 Task: Assign team members to prepare and deliver short presentations on their analysis contributions.
Action: Mouse moved to (557, 266)
Screenshot: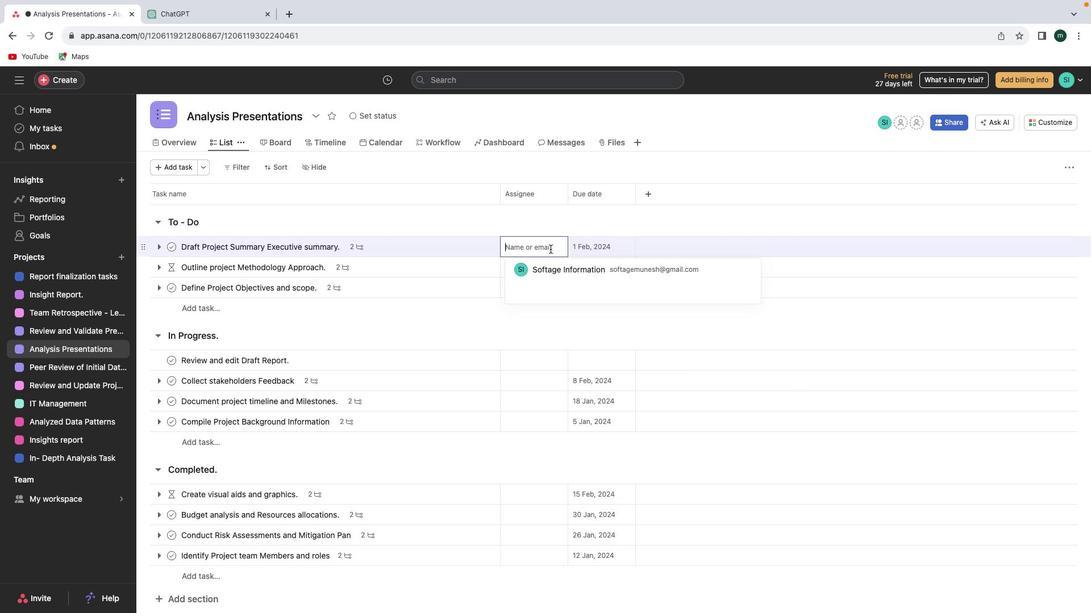 
Action: Mouse pressed left at (557, 266)
Screenshot: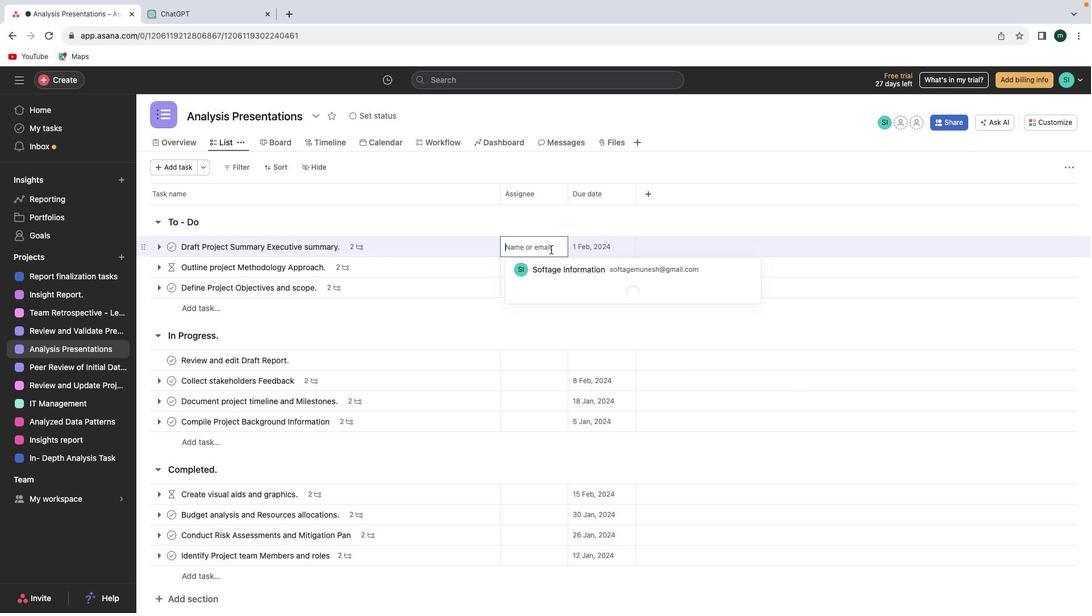 
Action: Mouse moved to (557, 268)
Screenshot: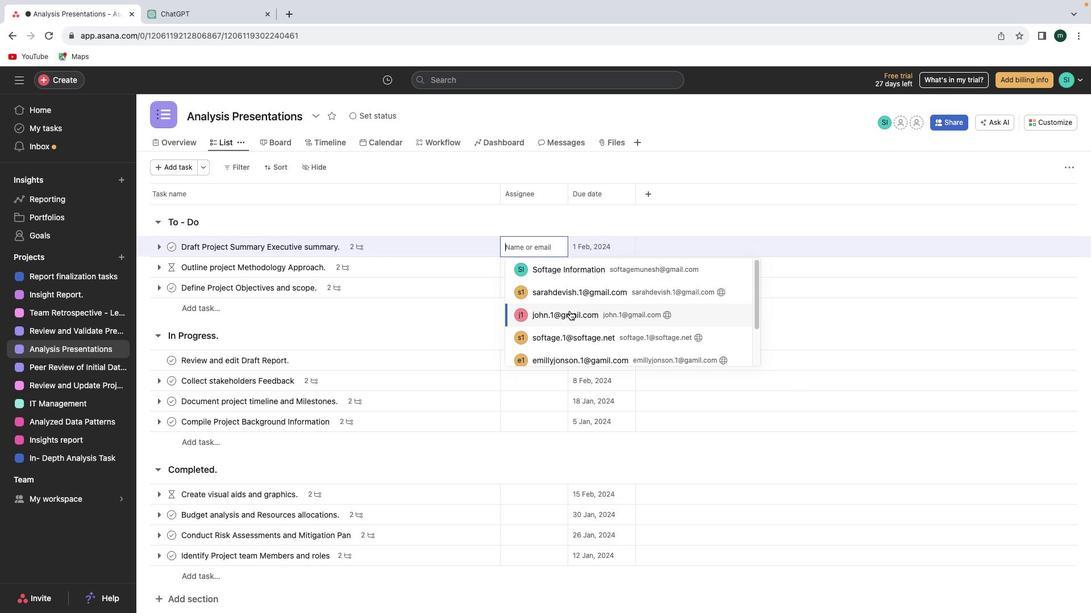 
Action: Mouse pressed left at (557, 268)
Screenshot: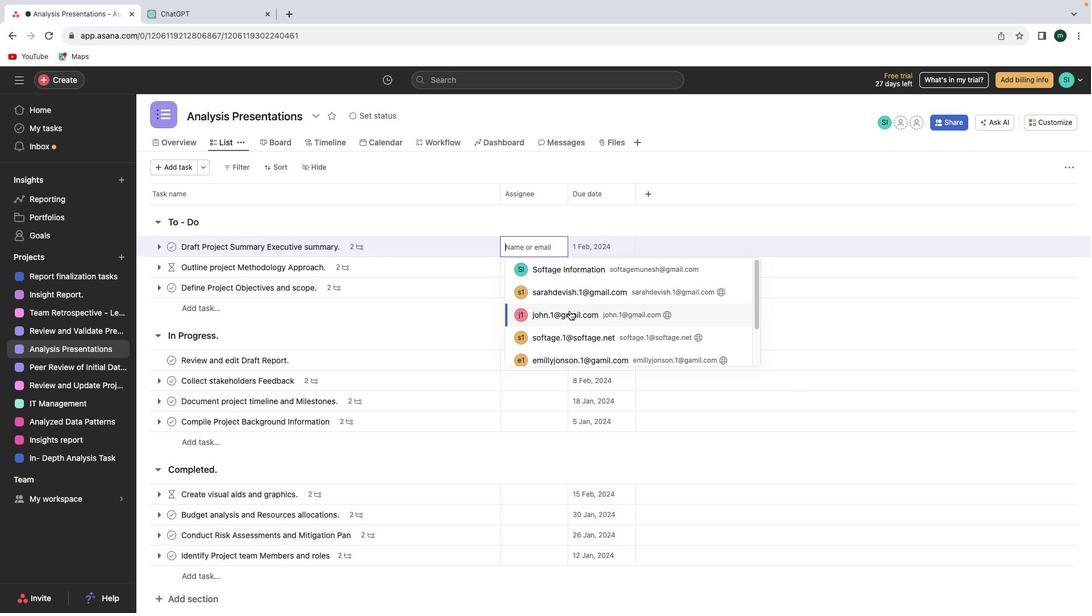 
Action: Mouse moved to (555, 319)
Screenshot: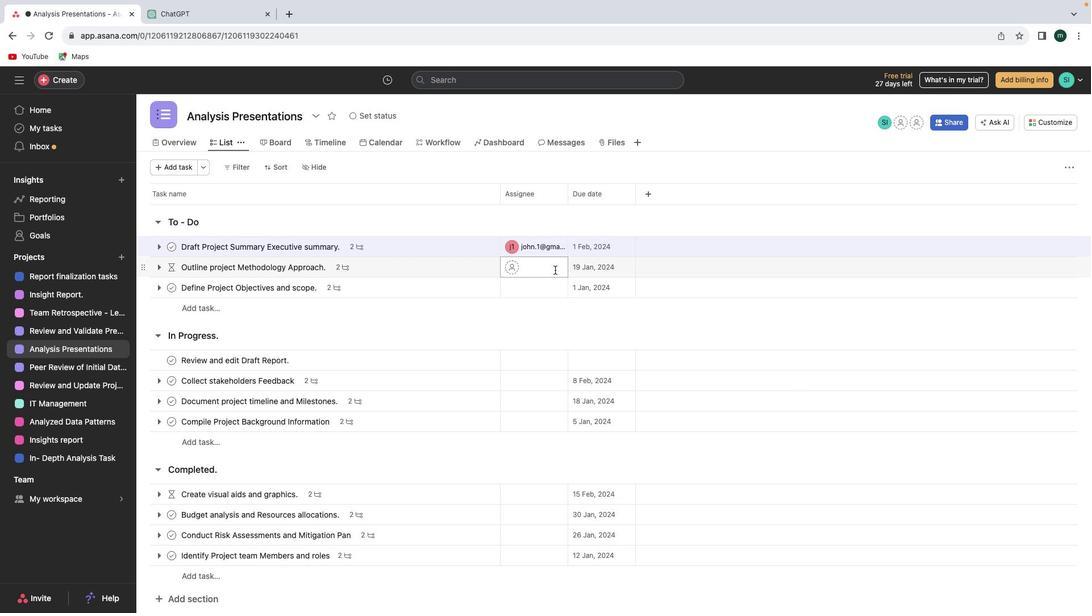 
Action: Mouse pressed left at (555, 319)
Screenshot: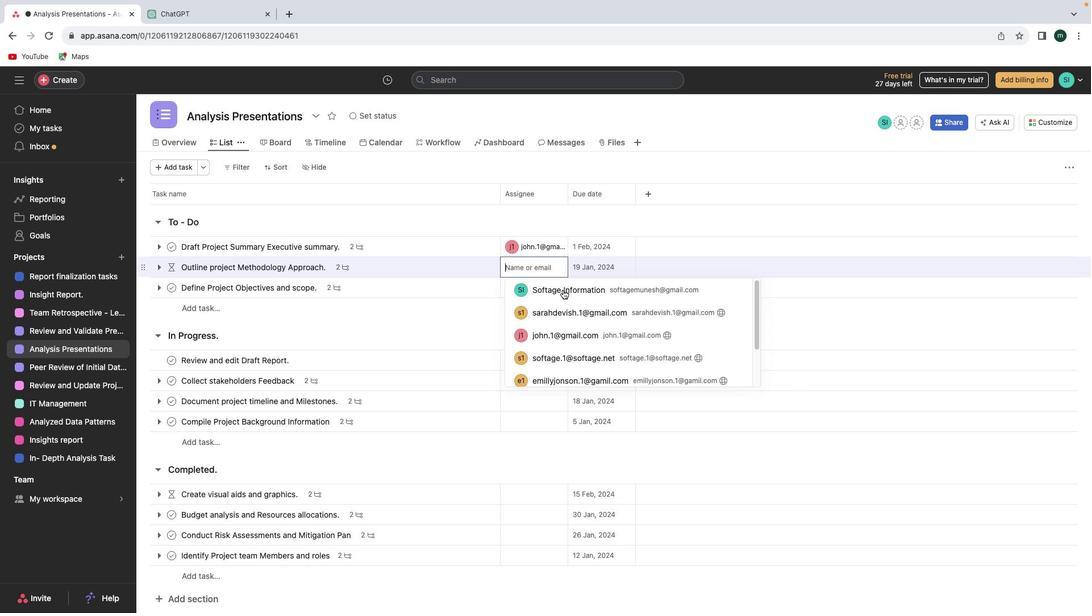 
Action: Mouse moved to (556, 285)
Screenshot: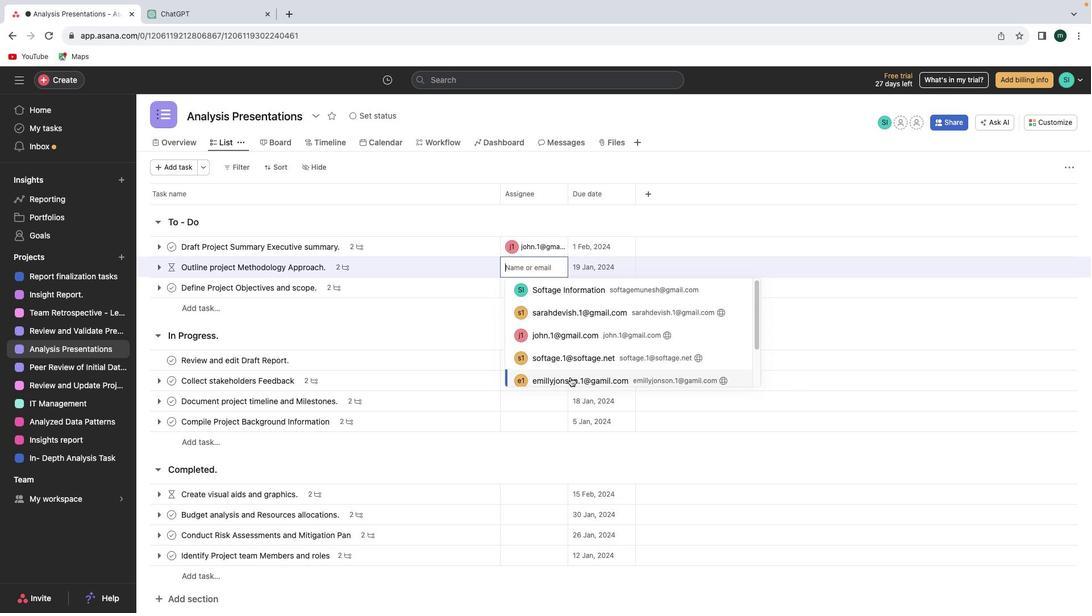 
Action: Mouse pressed left at (556, 285)
Screenshot: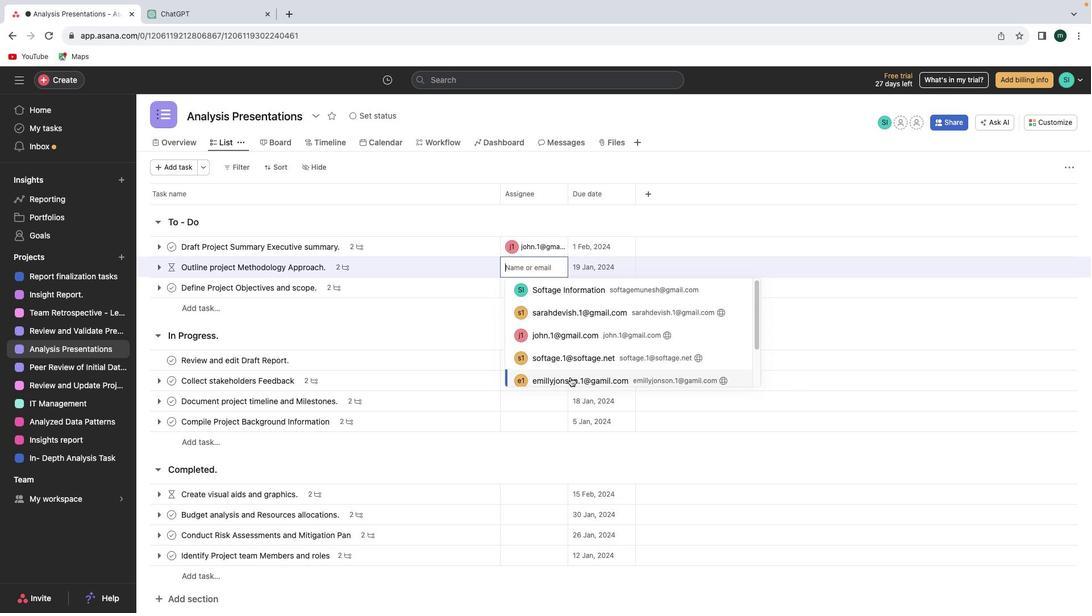 
Action: Mouse moved to (555, 376)
Screenshot: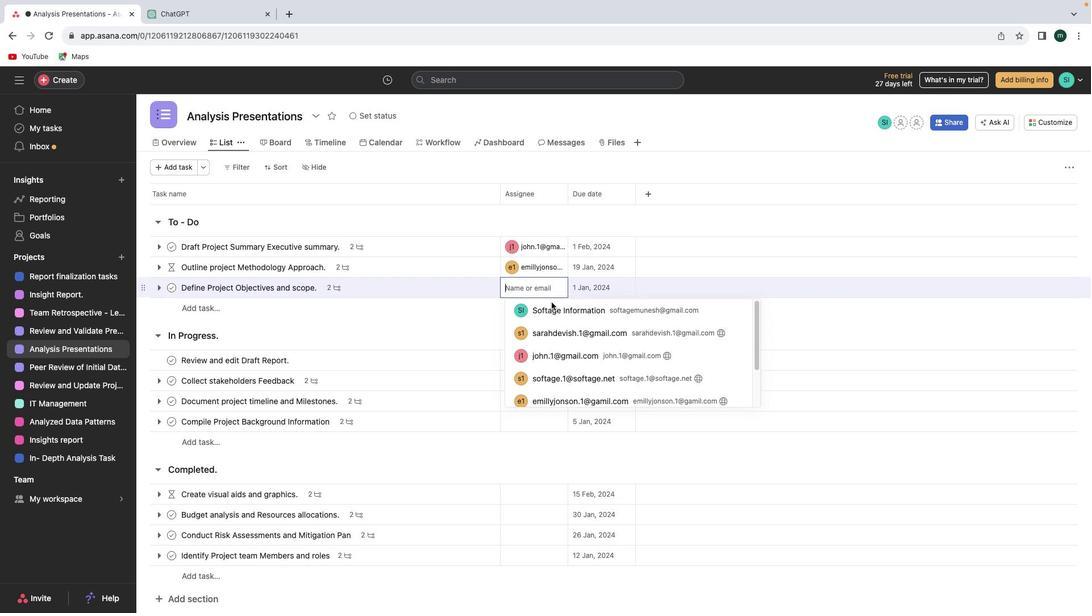 
Action: Mouse pressed left at (555, 376)
Screenshot: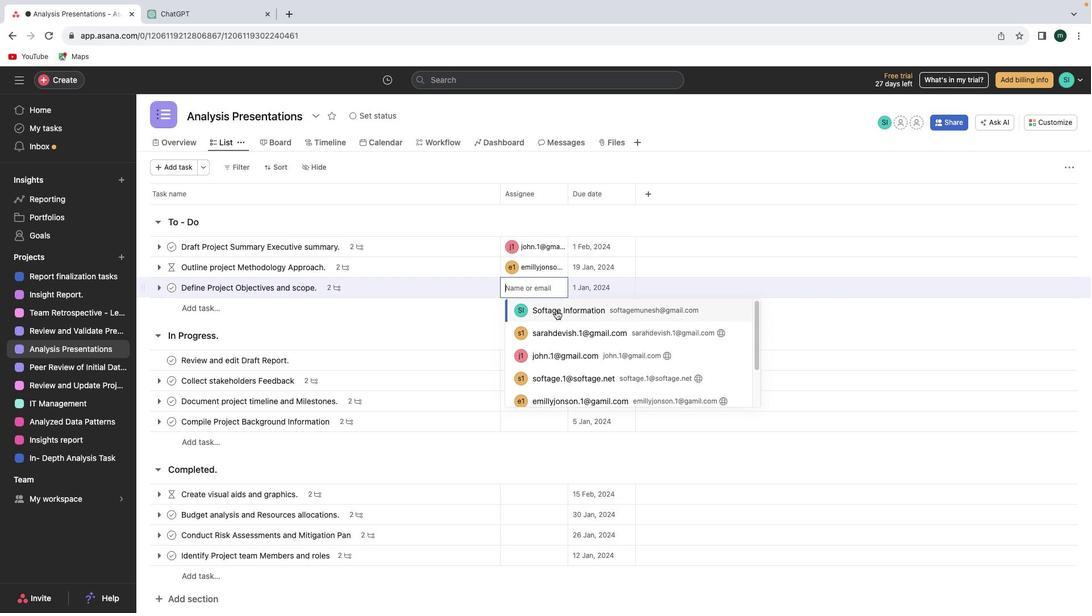 
Action: Mouse moved to (557, 304)
Screenshot: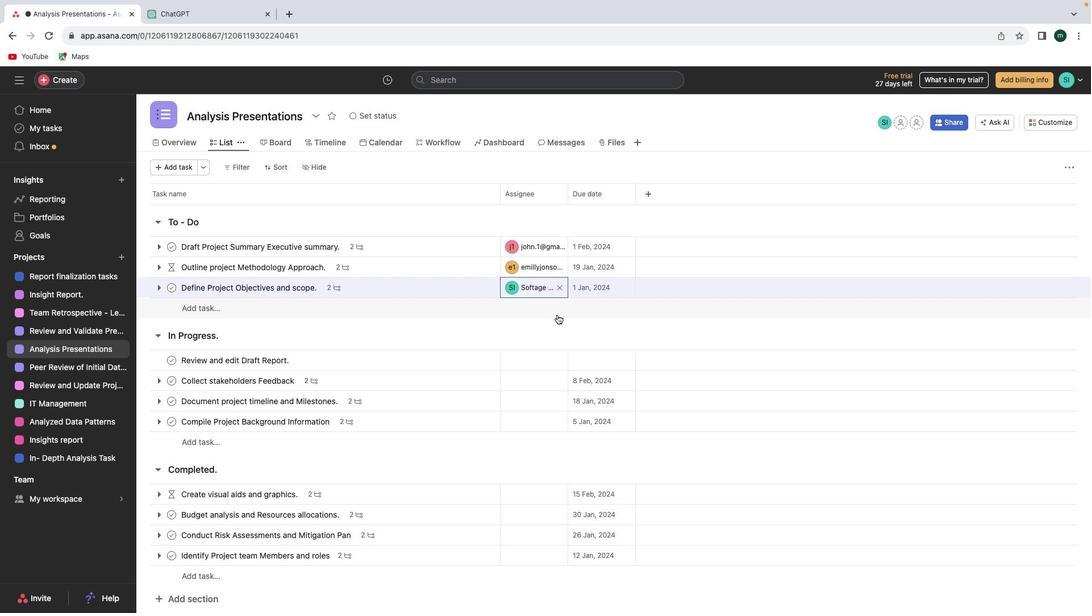 
Action: Mouse pressed left at (557, 304)
Screenshot: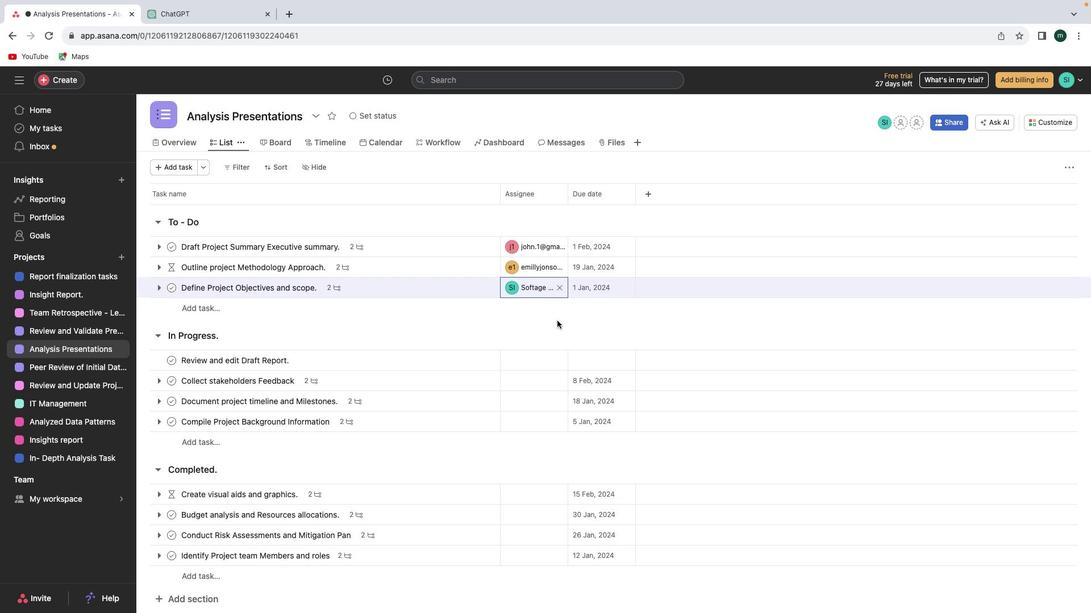 
Action: Mouse moved to (556, 323)
Screenshot: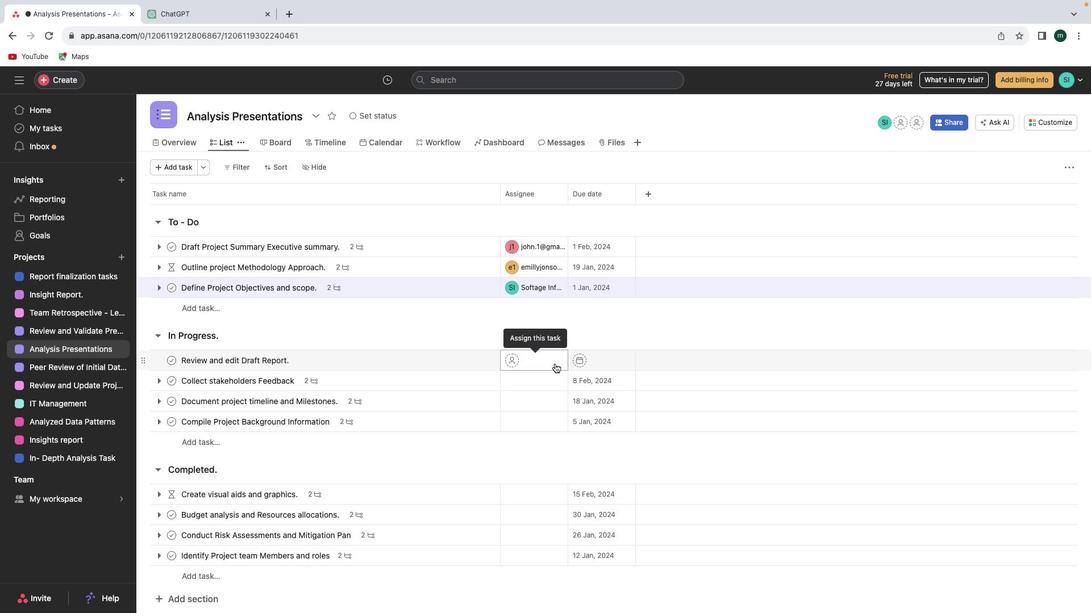
Action: Mouse pressed left at (556, 323)
Screenshot: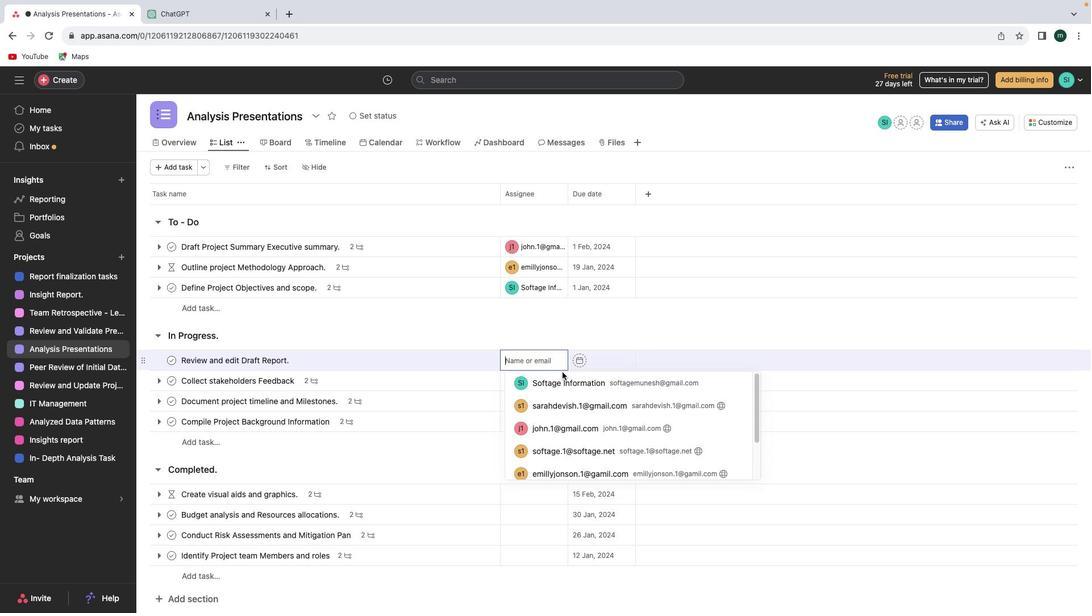 
Action: Mouse moved to (557, 364)
Screenshot: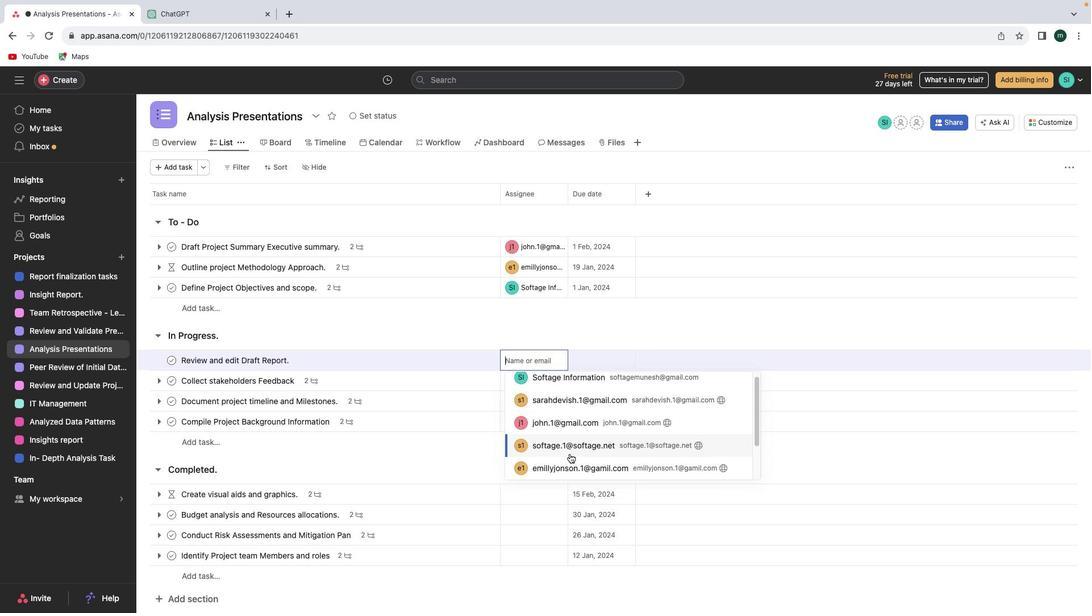 
Action: Mouse pressed left at (557, 364)
Screenshot: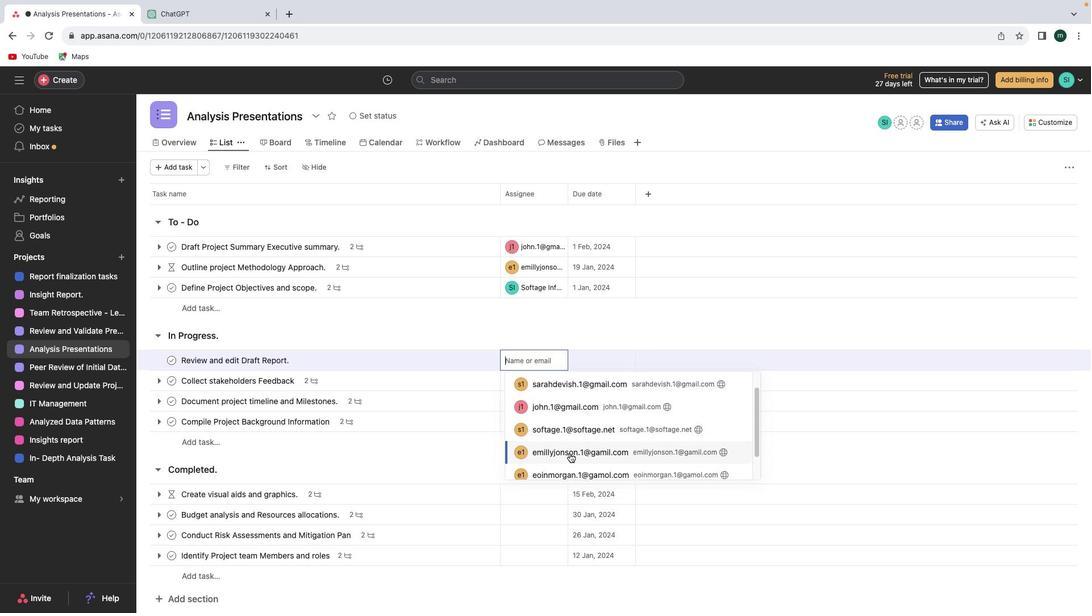 
Action: Mouse moved to (555, 441)
Screenshot: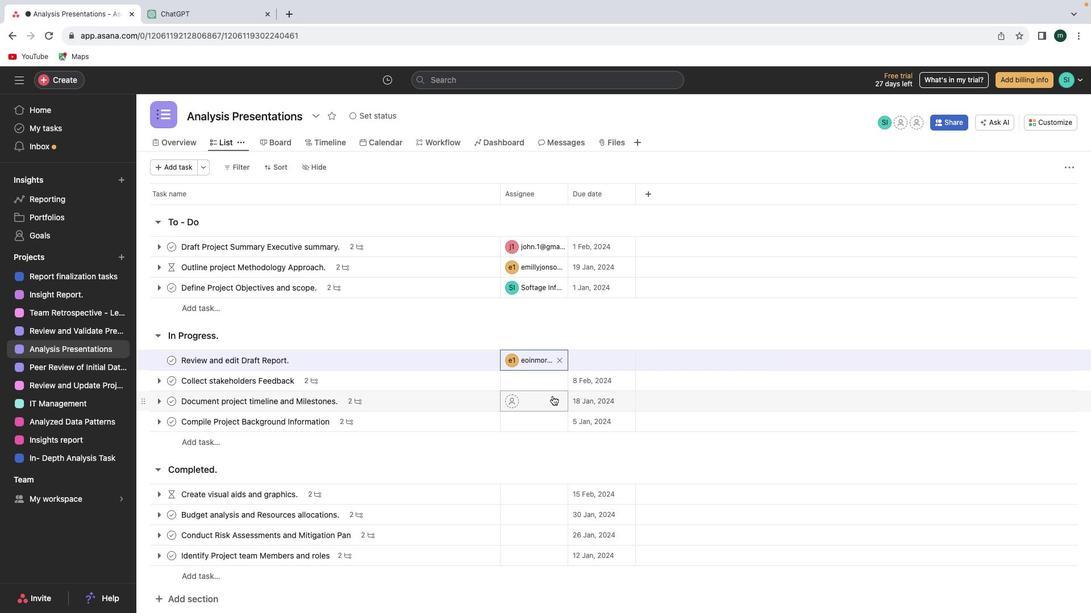 
Action: Mouse scrolled (555, 441) with delta (595, 57)
Screenshot: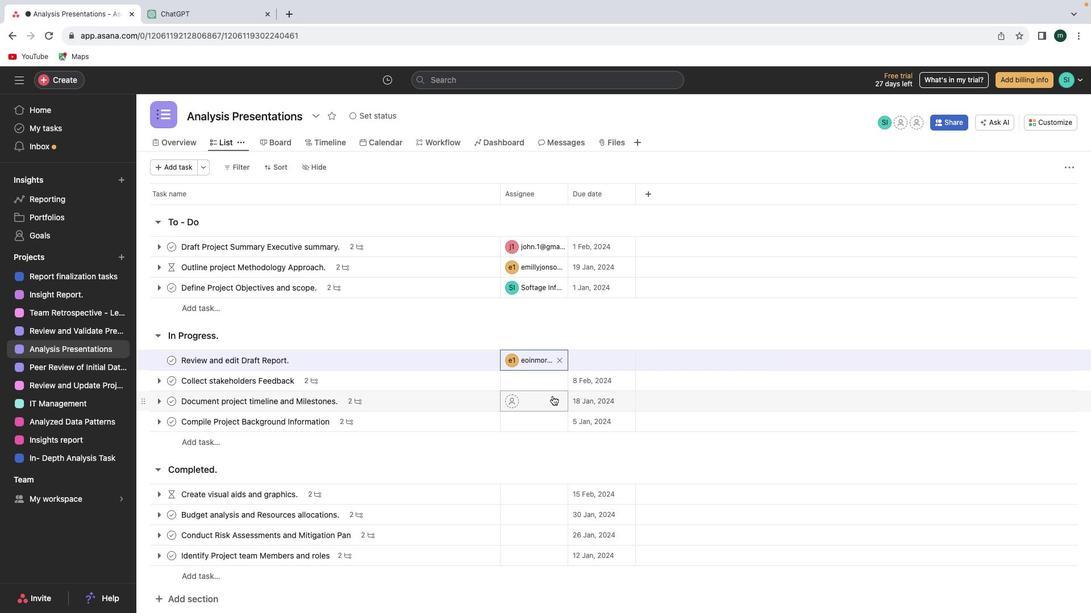 
Action: Mouse moved to (555, 441)
Screenshot: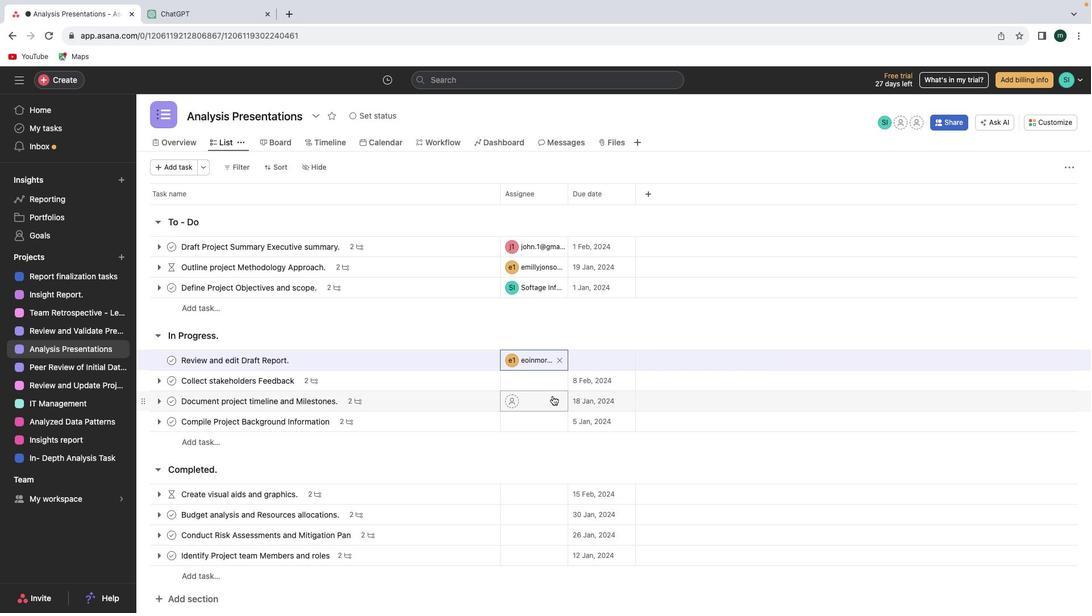 
Action: Mouse scrolled (555, 441) with delta (595, 57)
Screenshot: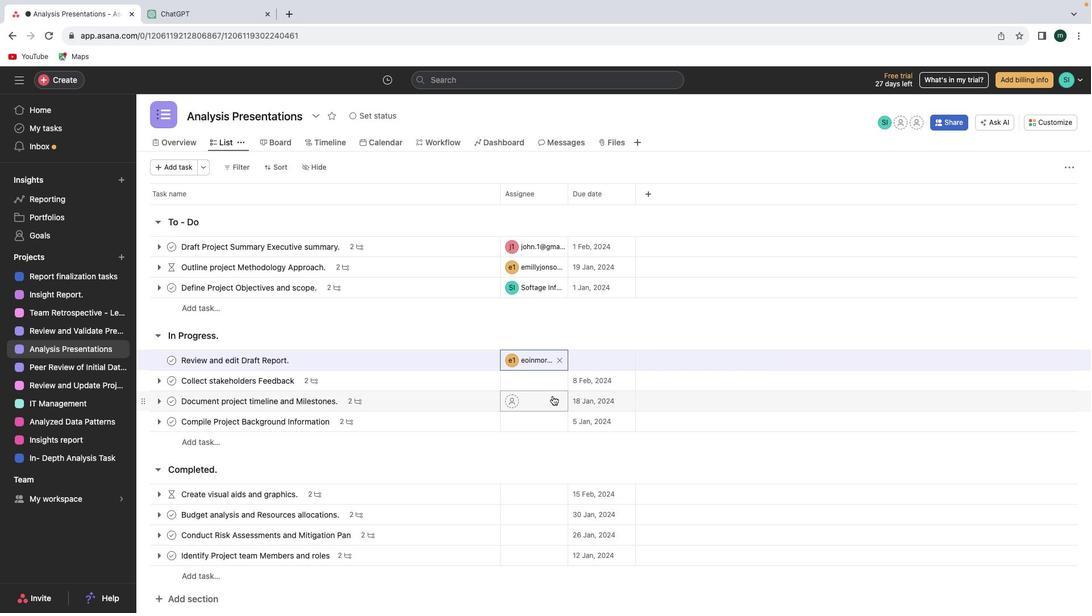 
Action: Mouse scrolled (555, 441) with delta (595, 56)
Screenshot: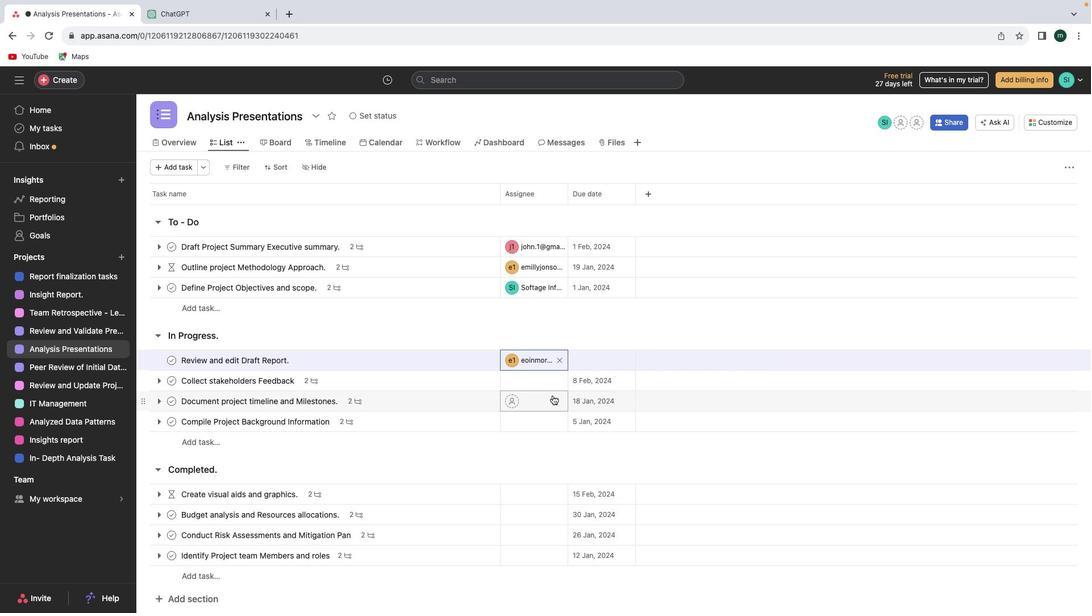 
Action: Mouse moved to (555, 436)
Screenshot: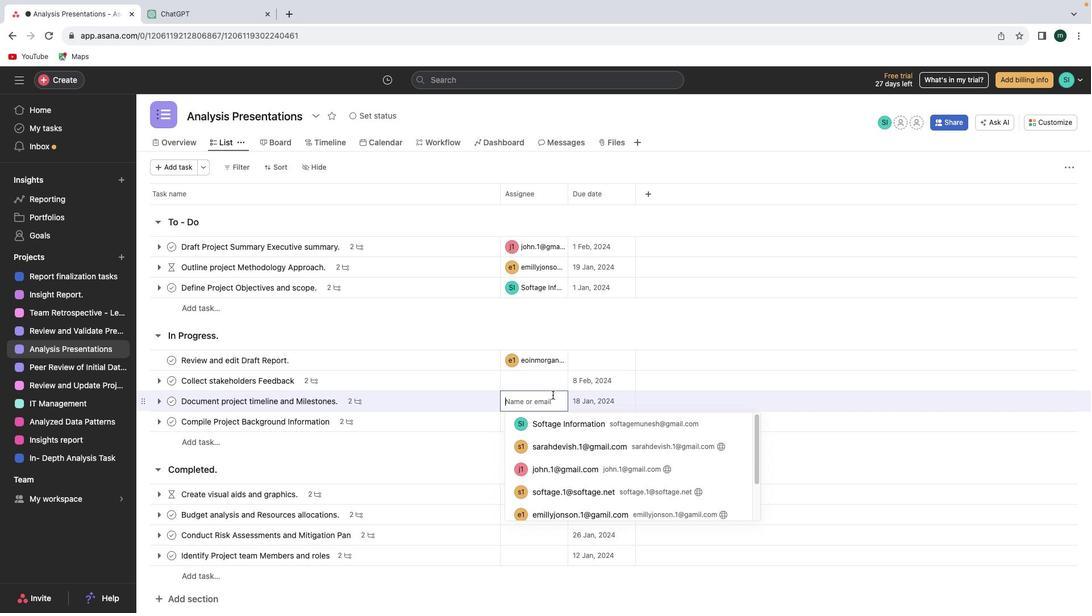 
Action: Mouse pressed left at (555, 436)
Screenshot: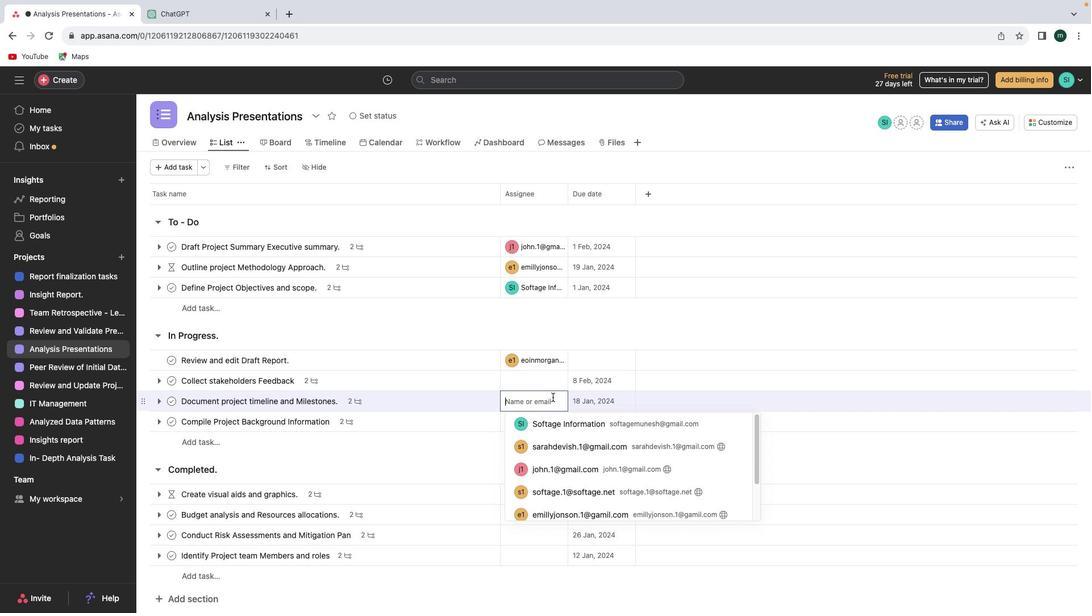 
Action: Mouse moved to (557, 391)
Screenshot: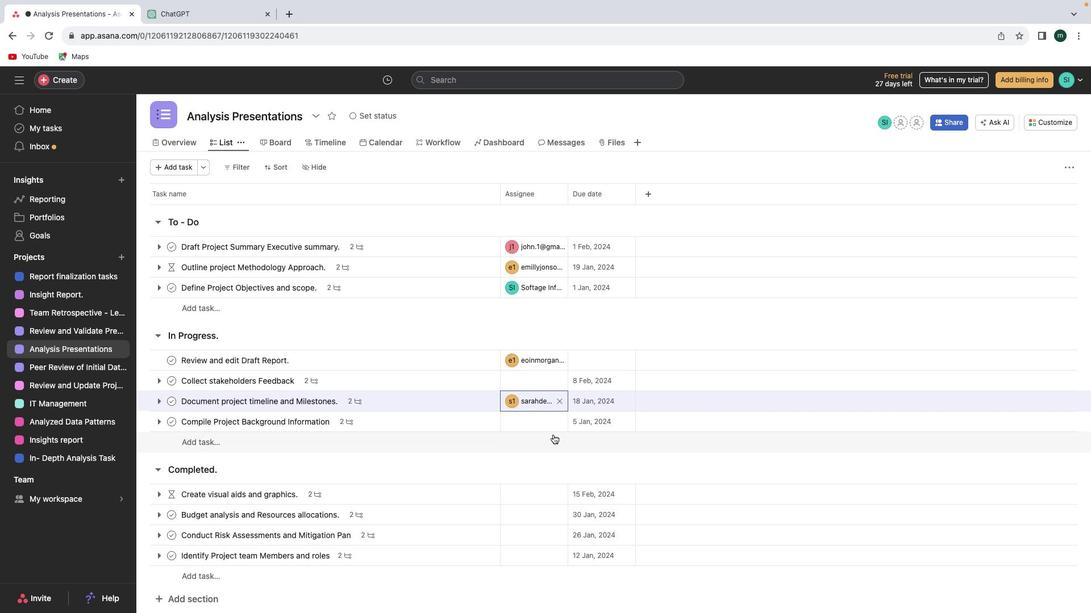 
Action: Mouse pressed left at (557, 391)
Screenshot: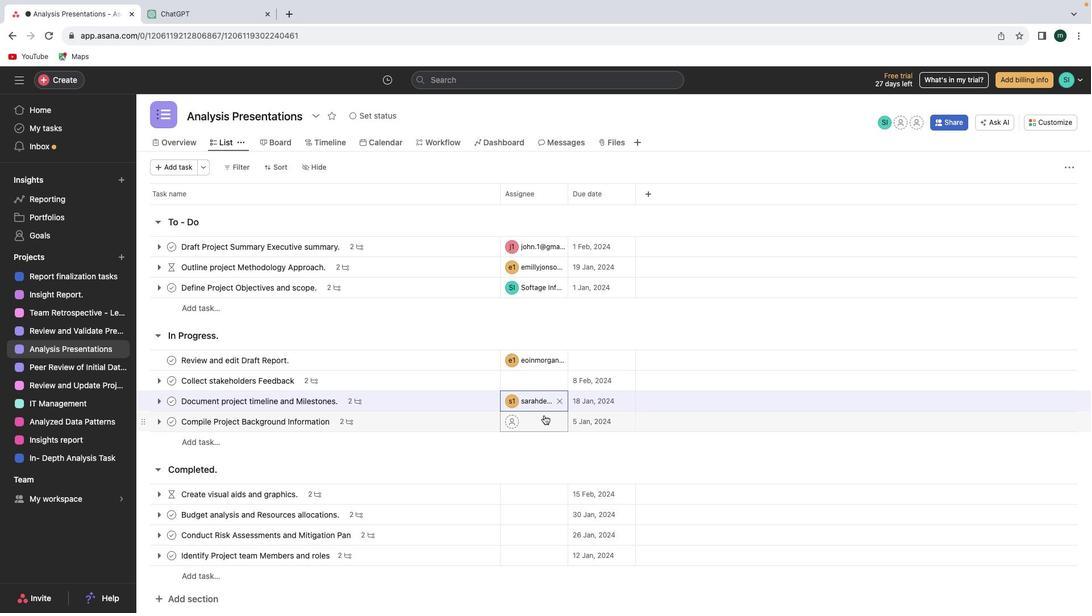 
Action: Mouse moved to (556, 434)
Screenshot: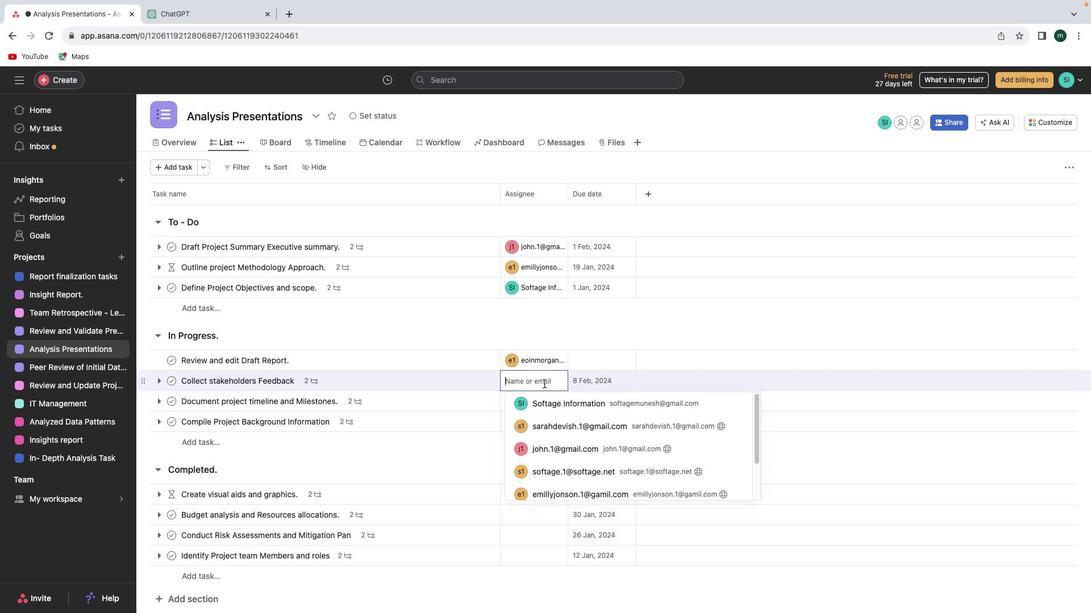 
Action: Mouse pressed left at (556, 434)
Screenshot: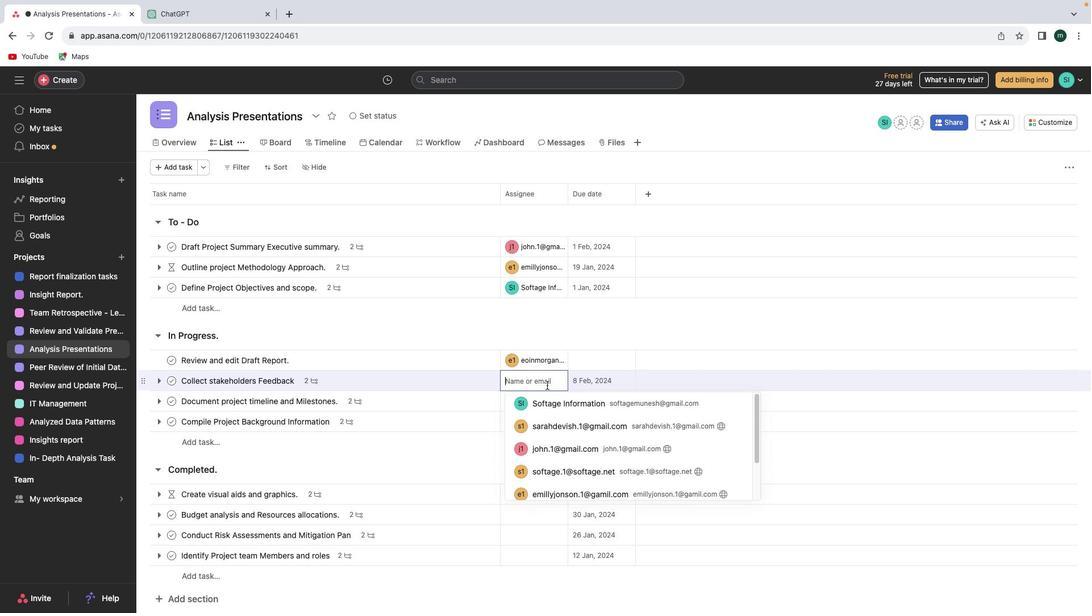 
Action: Mouse moved to (557, 381)
Screenshot: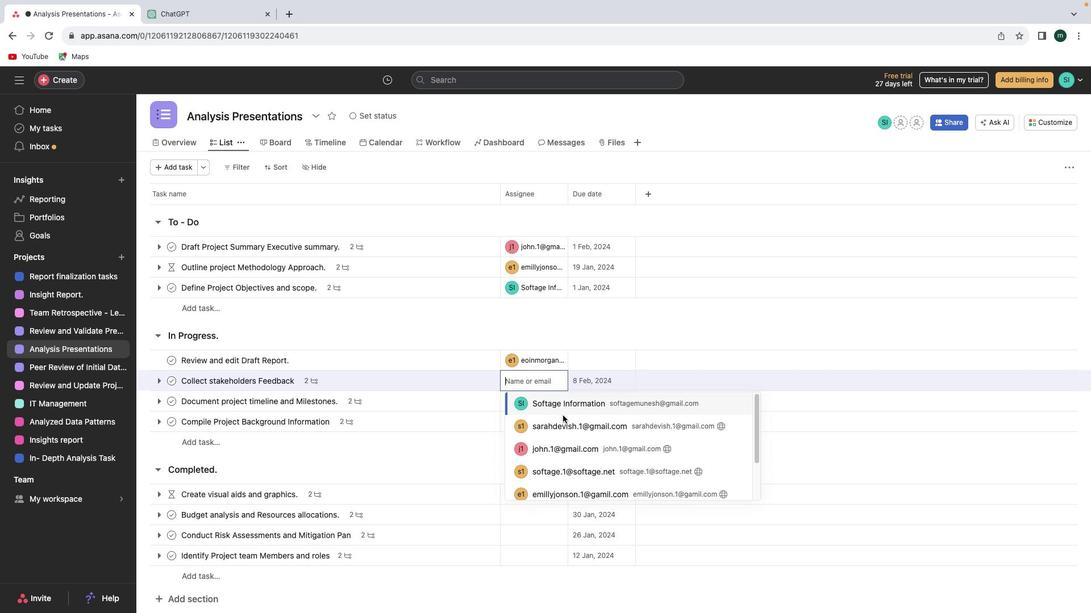 
Action: Mouse pressed left at (557, 381)
Screenshot: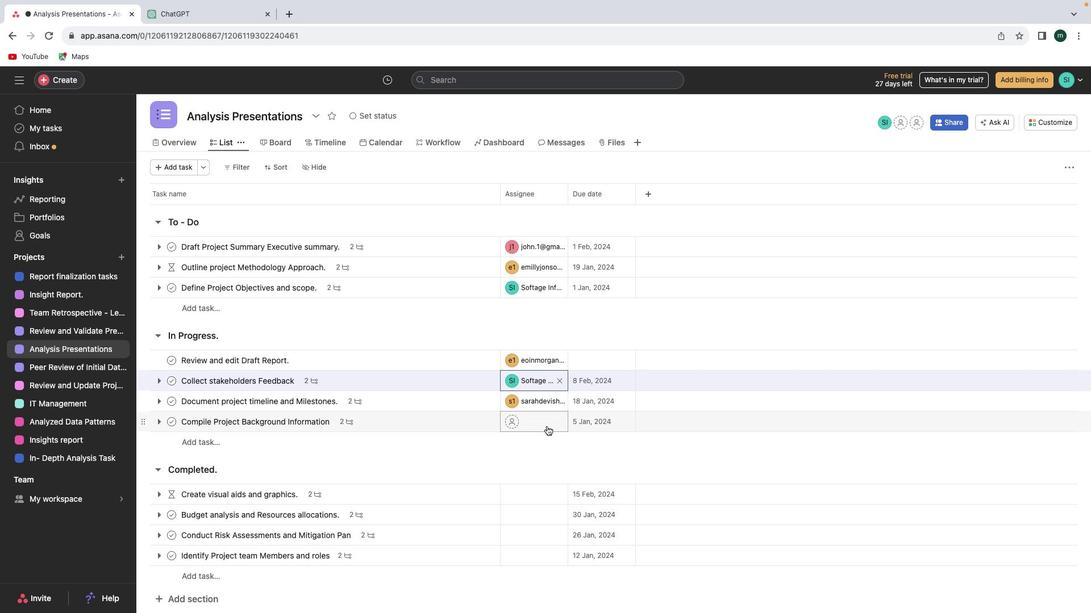 
Action: Mouse moved to (555, 406)
Screenshot: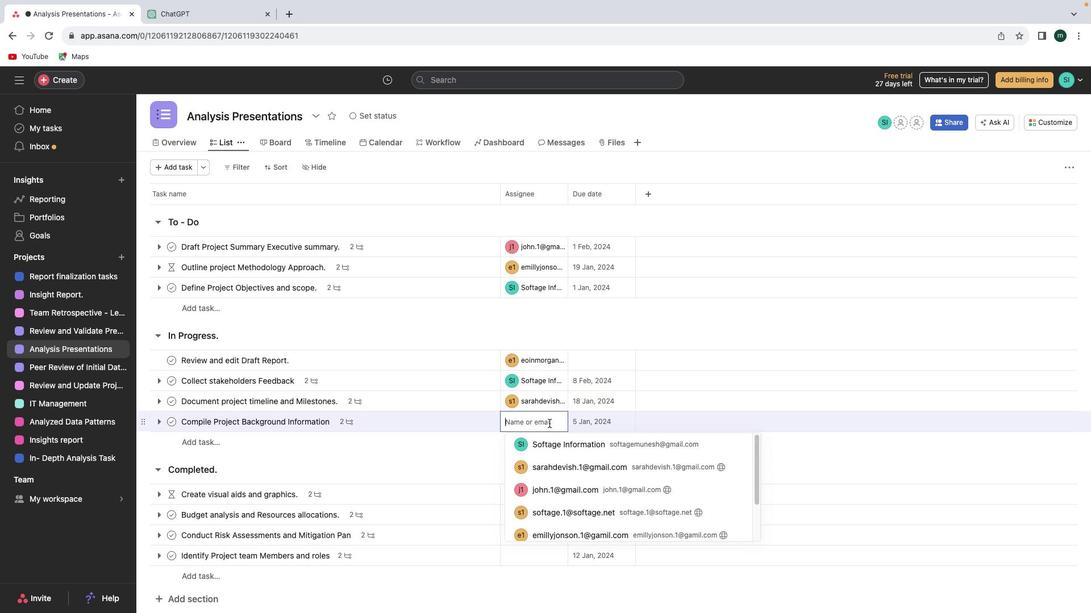 
Action: Mouse pressed left at (555, 406)
Screenshot: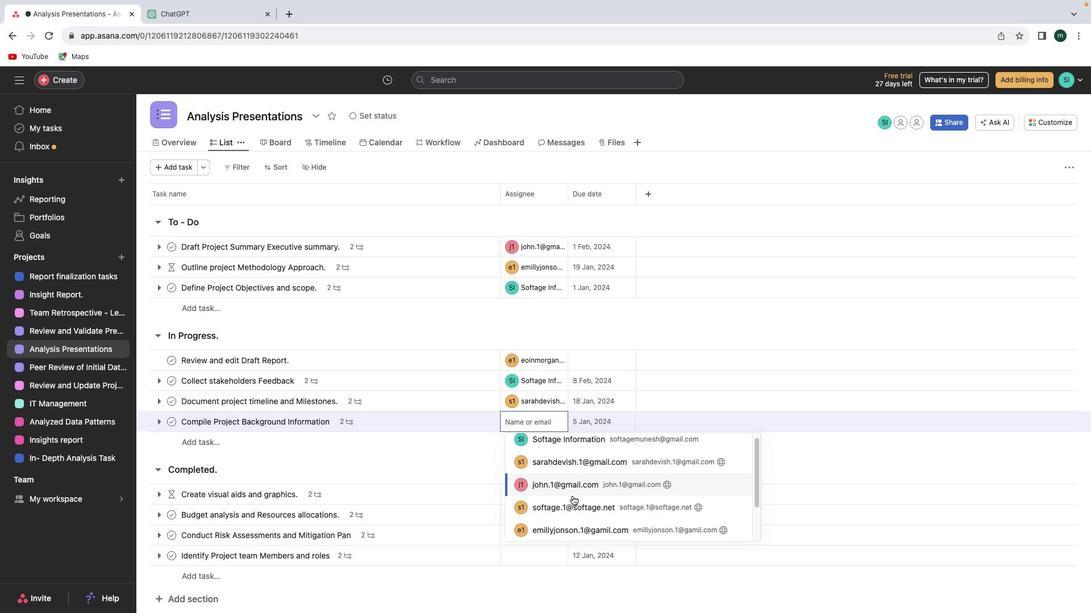 
Action: Mouse moved to (557, 414)
Screenshot: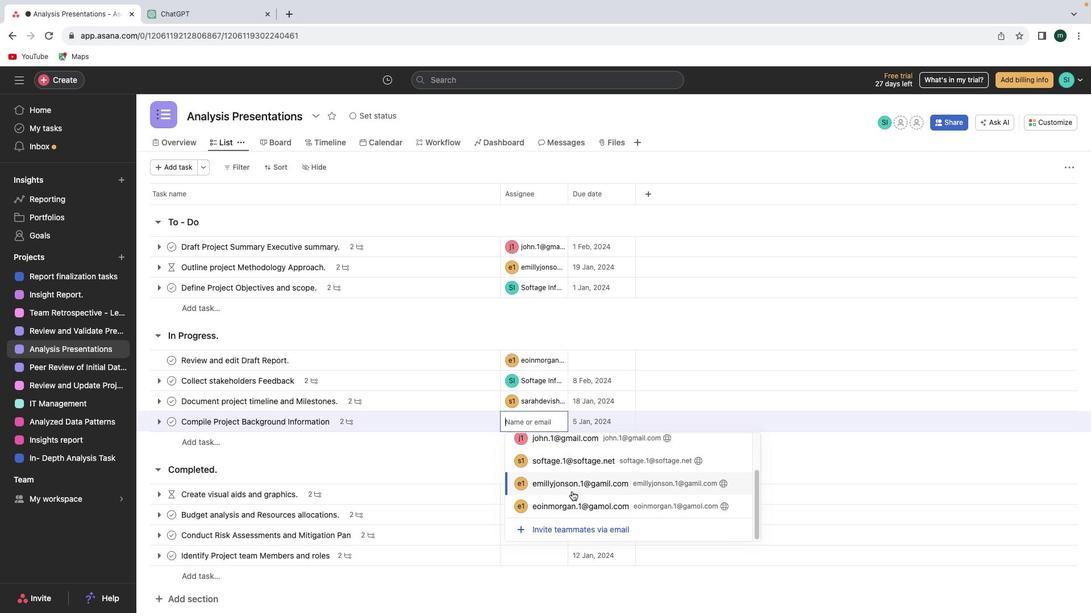 
Action: Mouse pressed left at (557, 414)
Screenshot: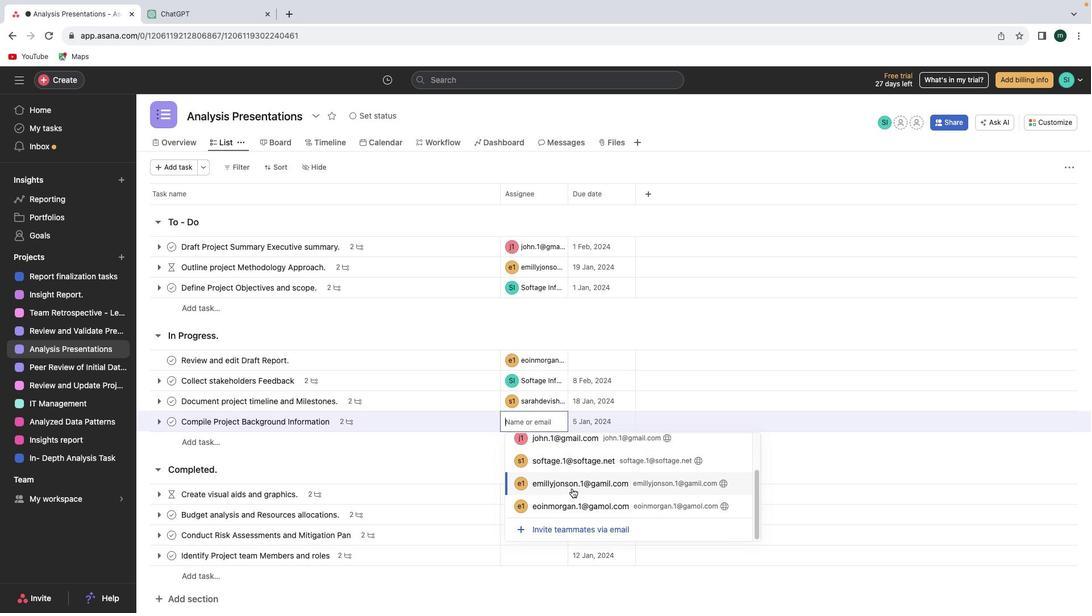 
Action: Mouse moved to (555, 475)
Screenshot: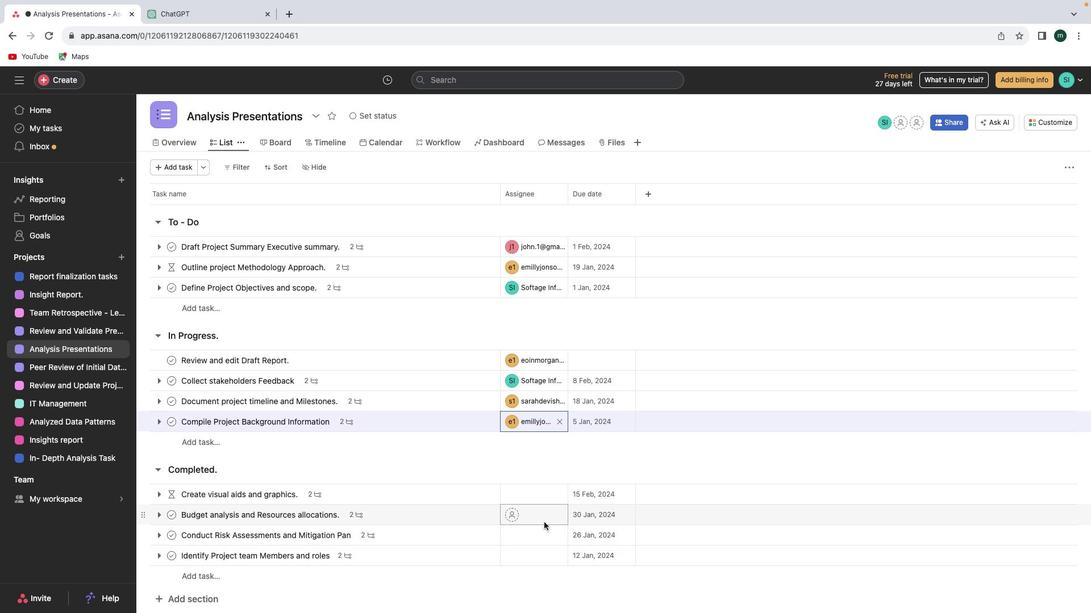 
Action: Mouse scrolled (555, 475) with delta (595, 57)
Screenshot: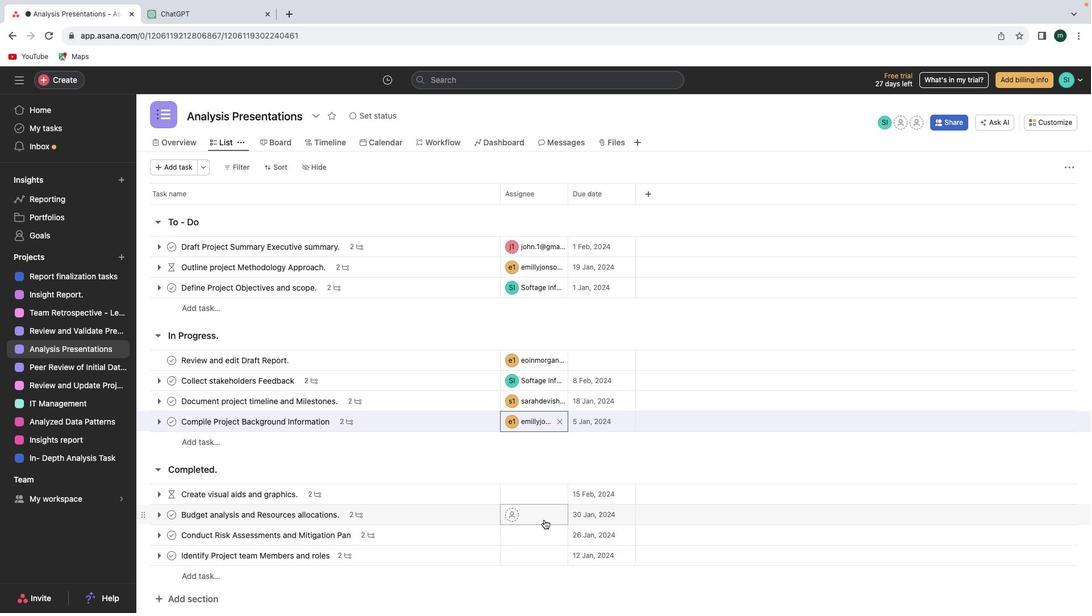 
Action: Mouse scrolled (555, 475) with delta (595, 57)
Screenshot: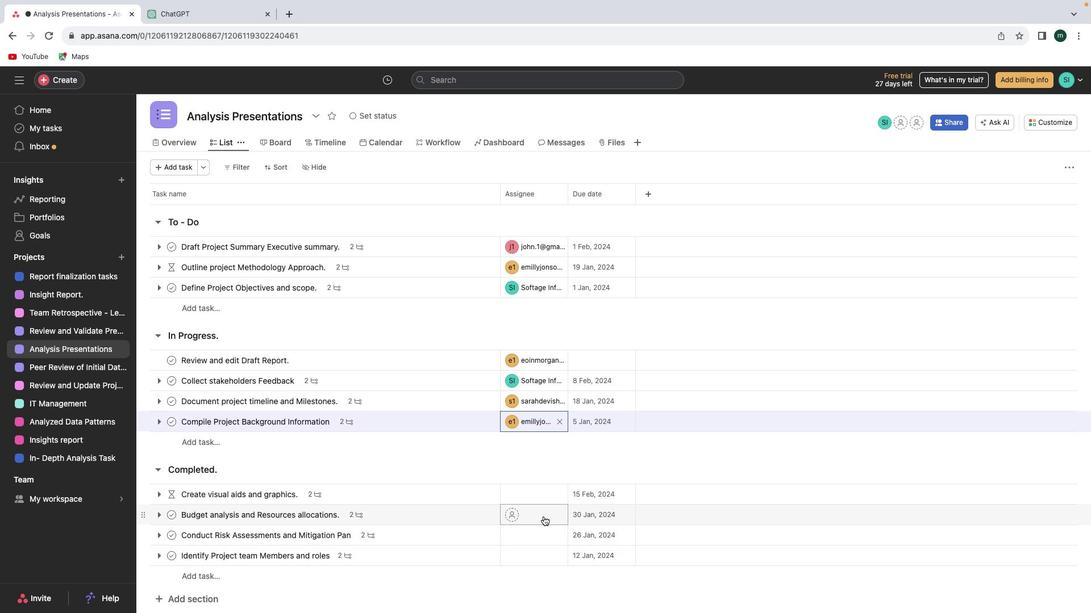 
Action: Mouse moved to (555, 475)
Screenshot: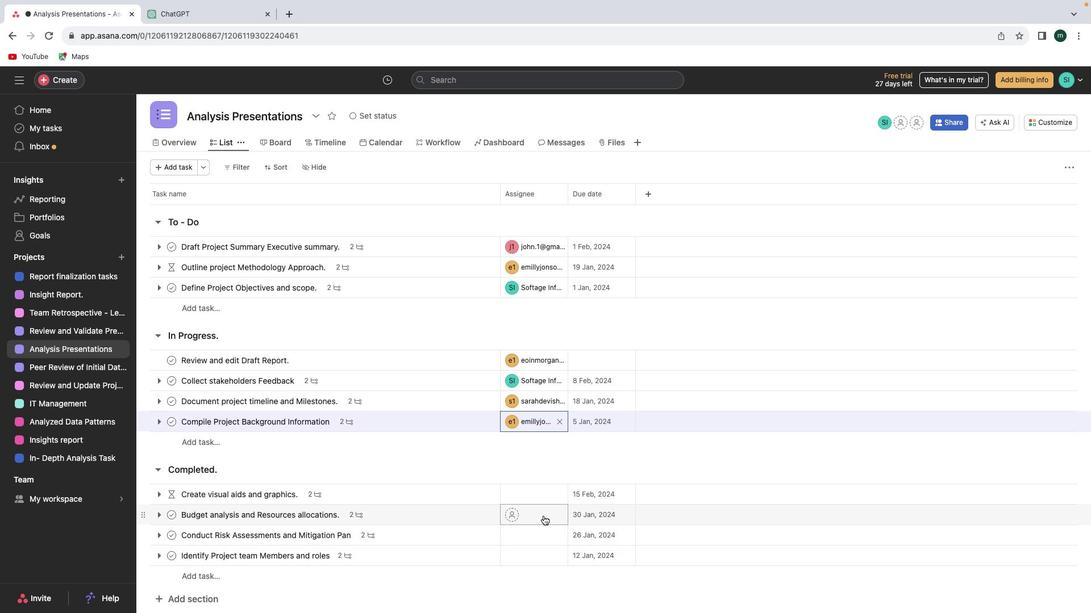 
Action: Mouse scrolled (555, 475) with delta (595, 57)
Screenshot: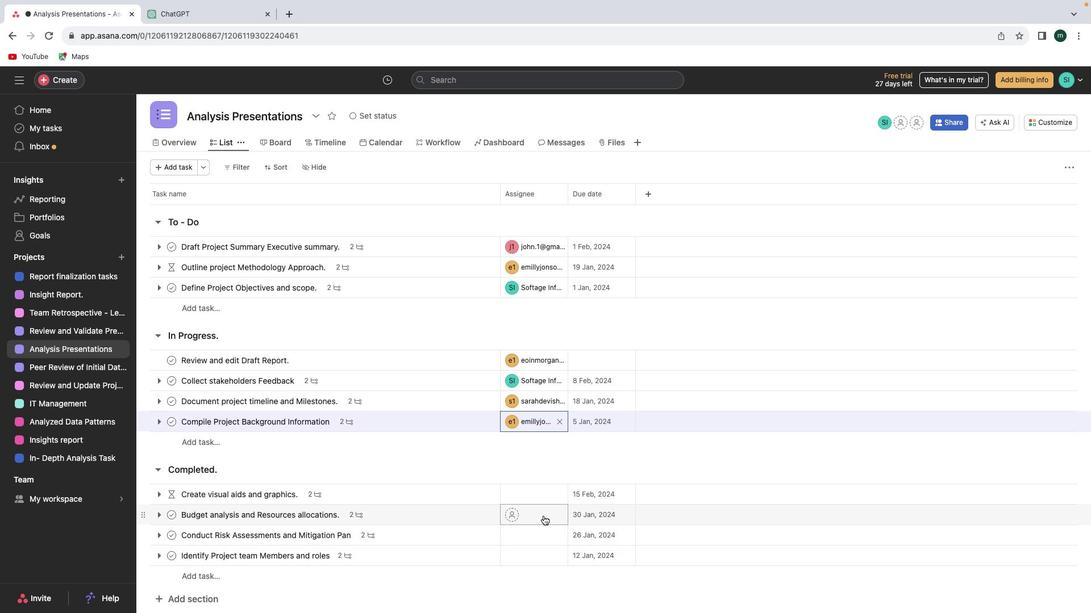 
Action: Mouse moved to (555, 469)
Screenshot: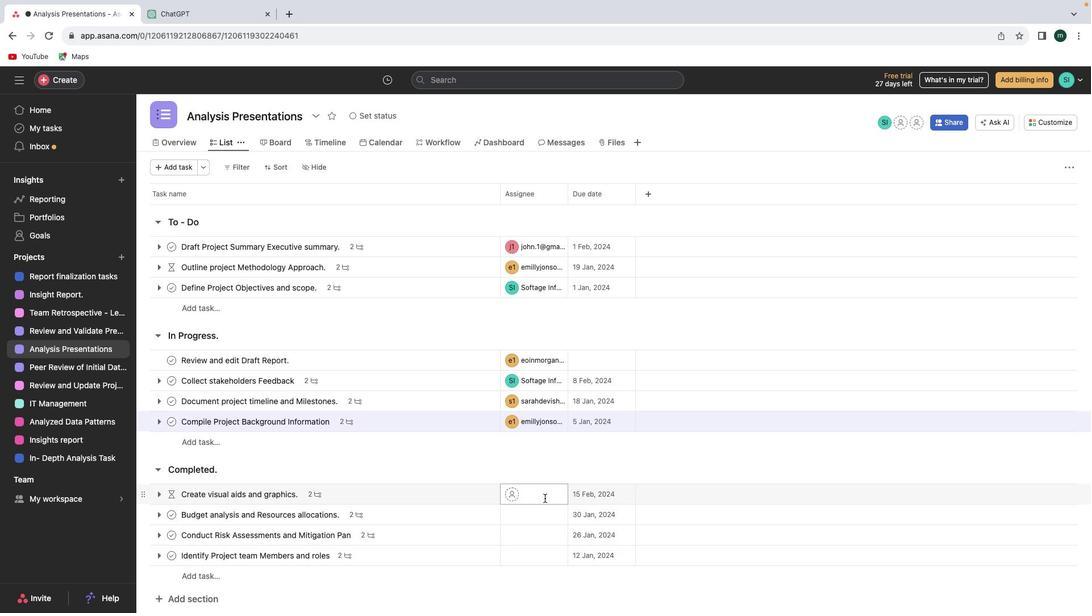 
Action: Mouse pressed left at (555, 469)
Screenshot: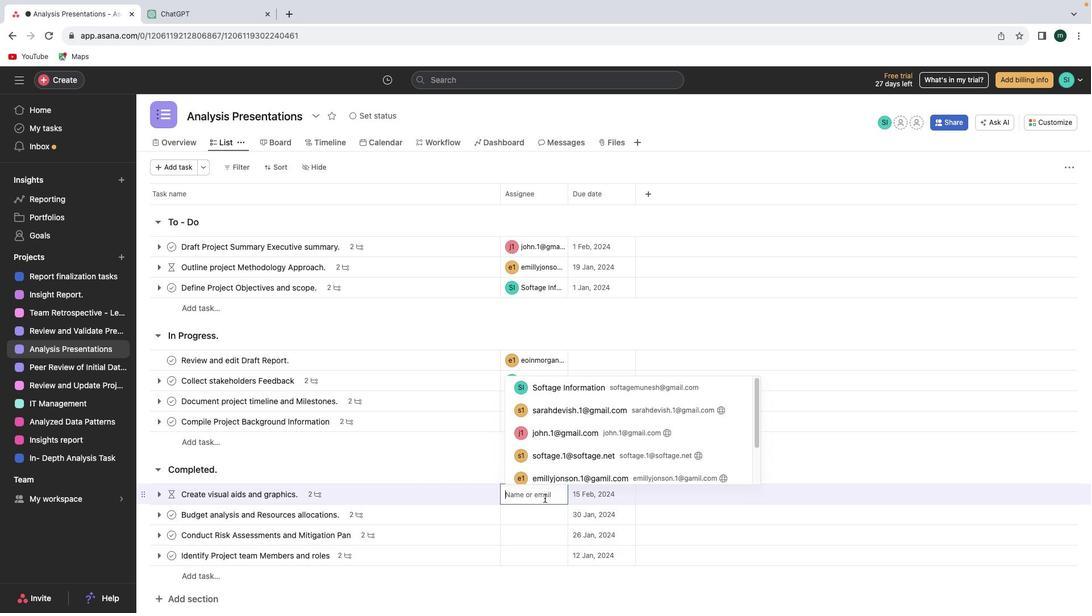 
Action: Mouse moved to (557, 477)
Screenshot: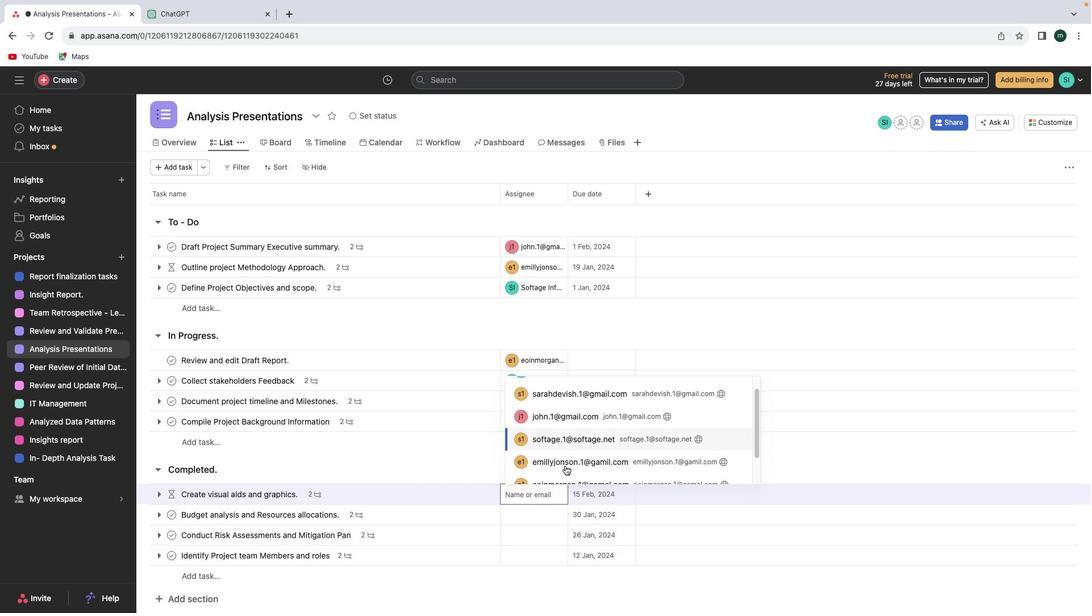 
Action: Mouse pressed left at (557, 477)
Screenshot: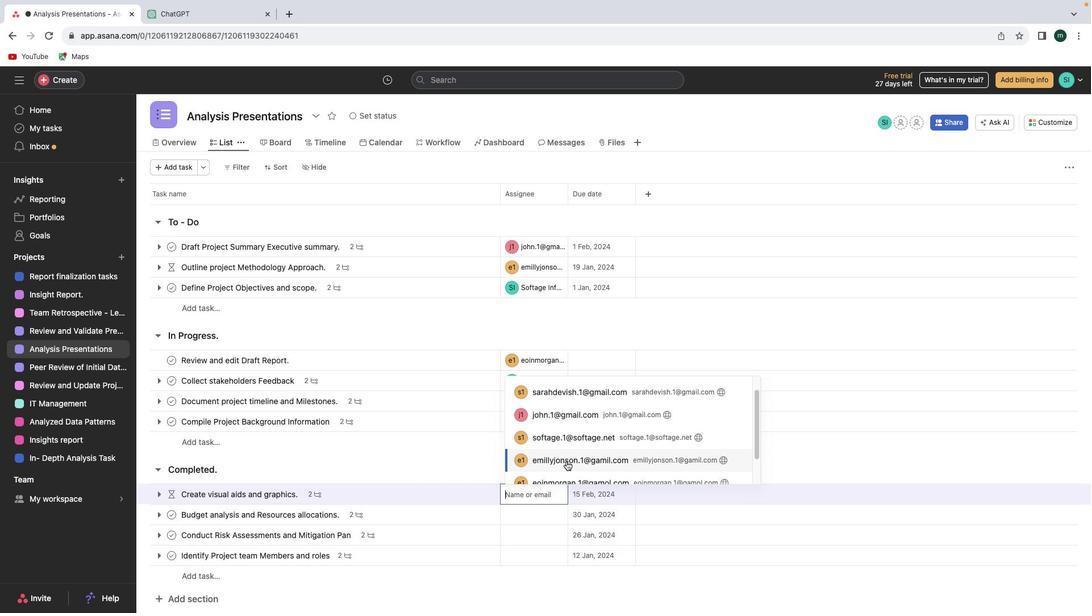 
Action: Mouse moved to (555, 450)
Screenshot: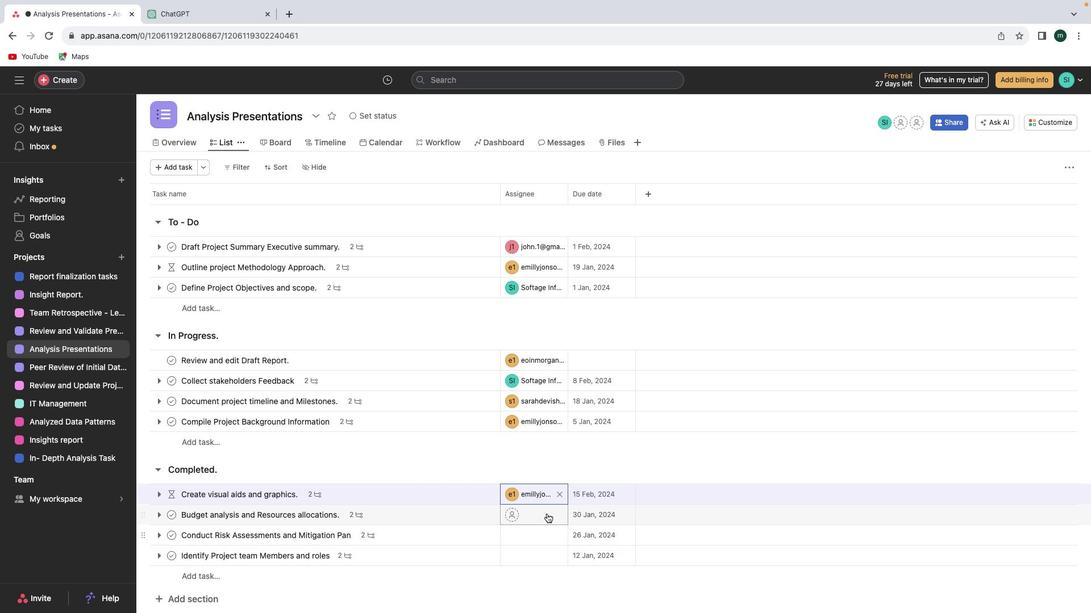 
Action: Mouse scrolled (555, 450) with delta (595, 57)
Screenshot: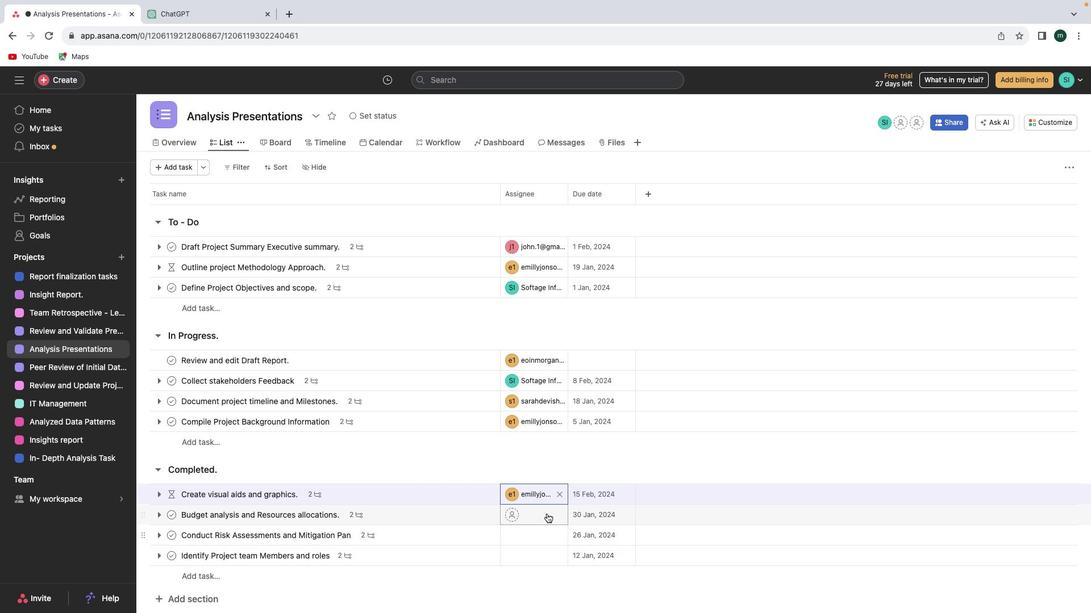 
Action: Mouse scrolled (555, 450) with delta (595, 57)
Screenshot: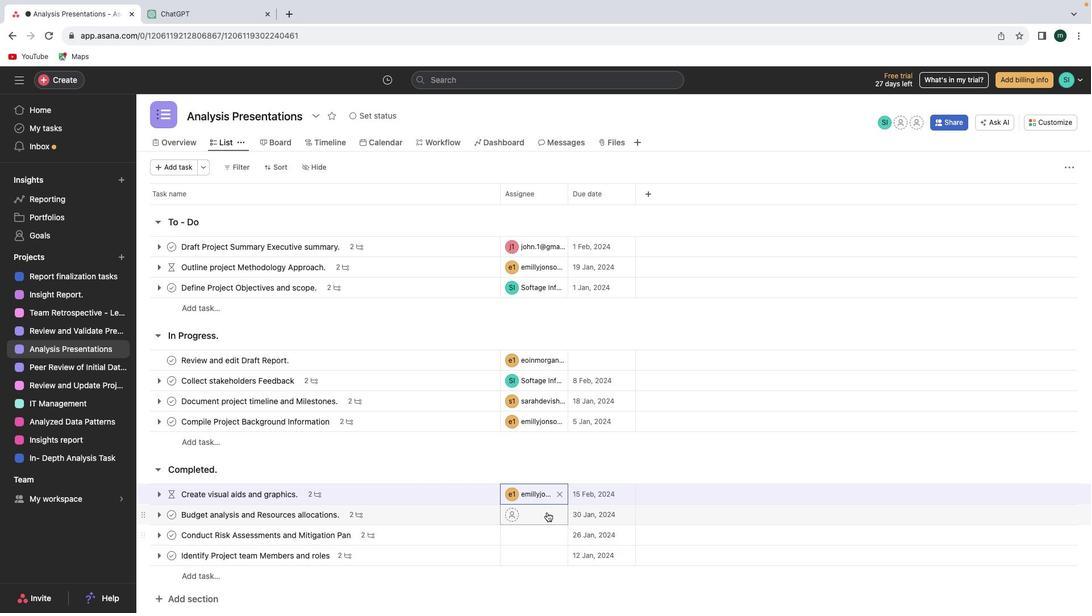 
Action: Mouse moved to (555, 446)
Screenshot: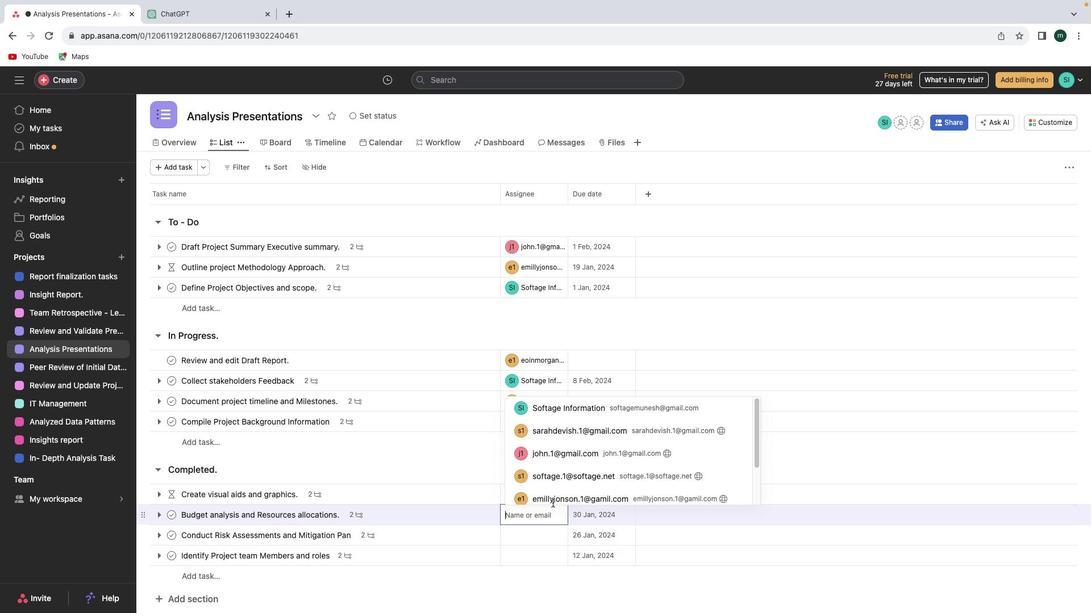 
Action: Mouse pressed left at (555, 446)
Screenshot: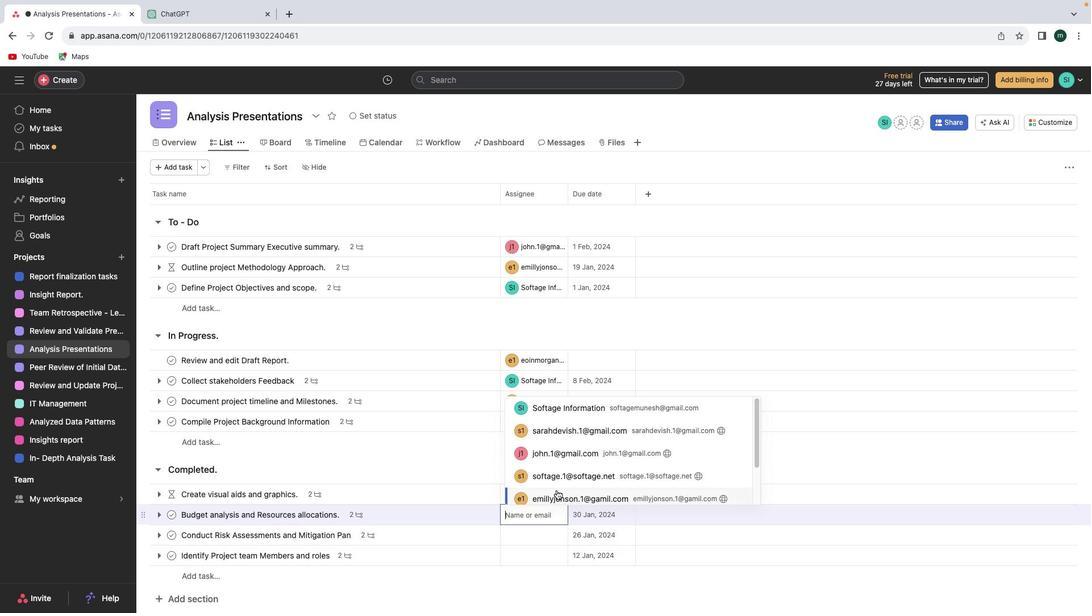 
Action: Mouse moved to (557, 490)
Screenshot: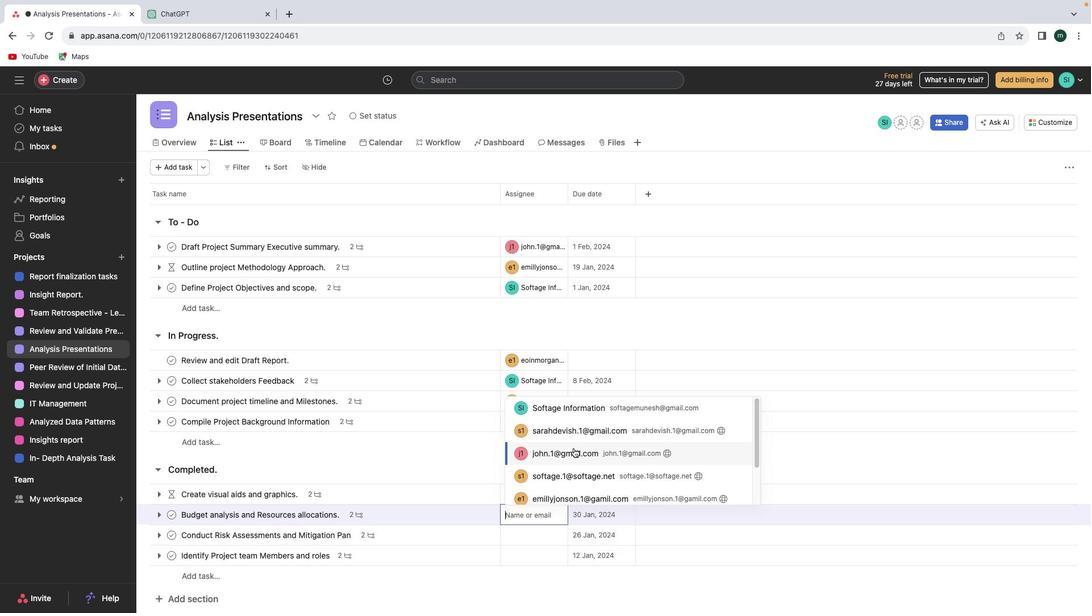 
Action: Mouse pressed left at (557, 490)
Screenshot: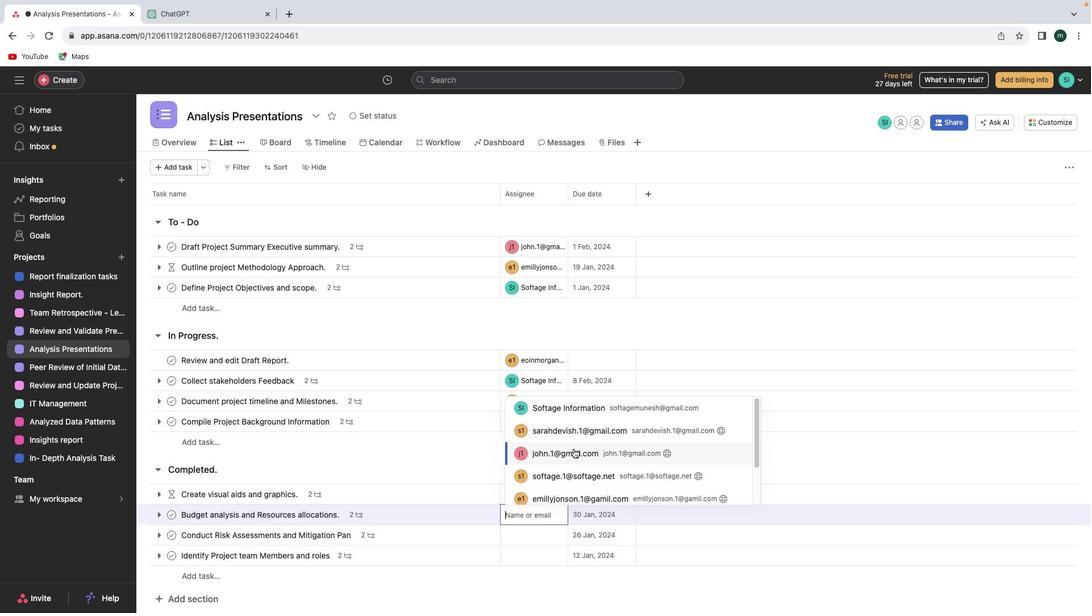 
Action: Mouse moved to (555, 436)
Screenshot: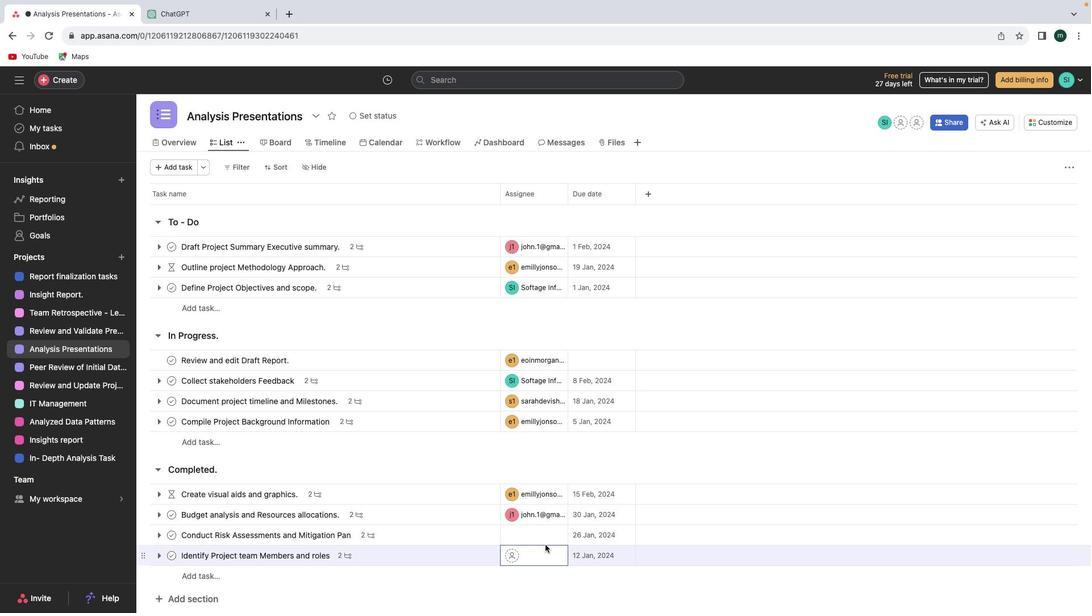 
Action: Mouse pressed left at (555, 436)
Screenshot: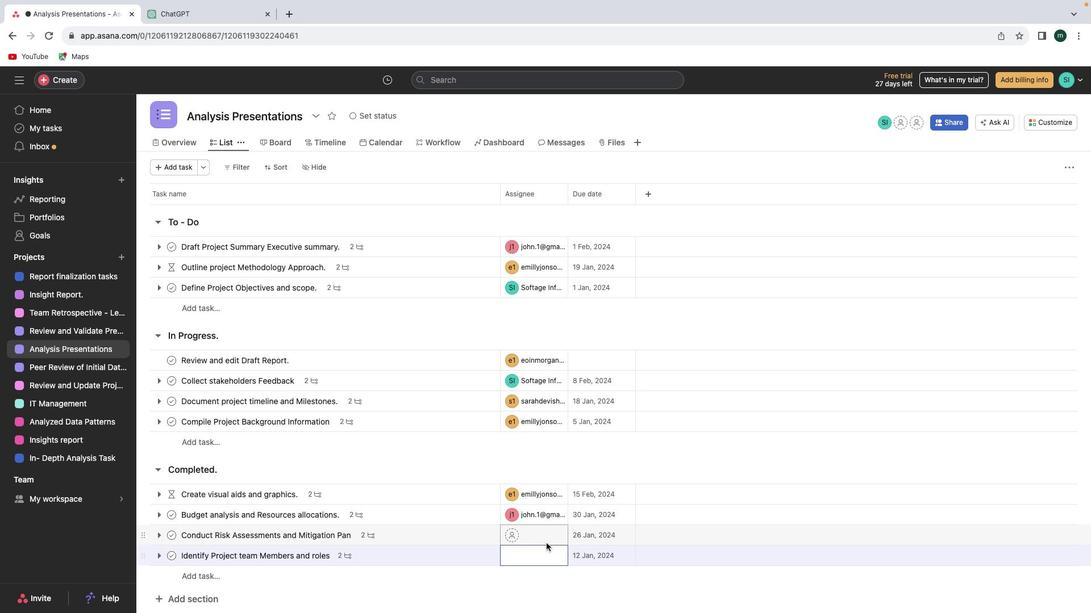 
Action: Mouse moved to (557, 517)
Screenshot: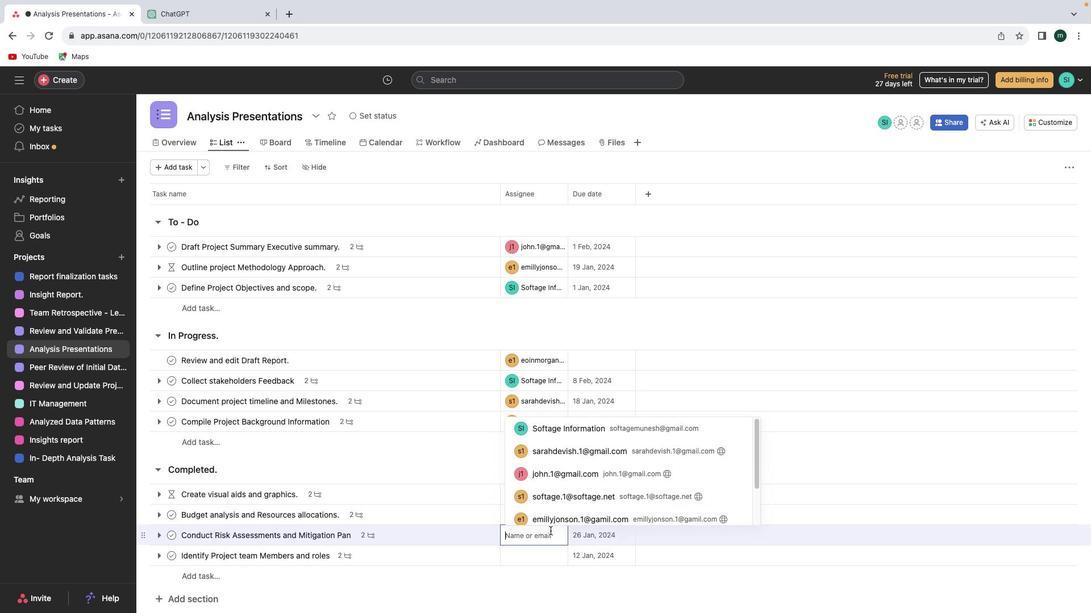 
Action: Mouse pressed left at (557, 517)
Screenshot: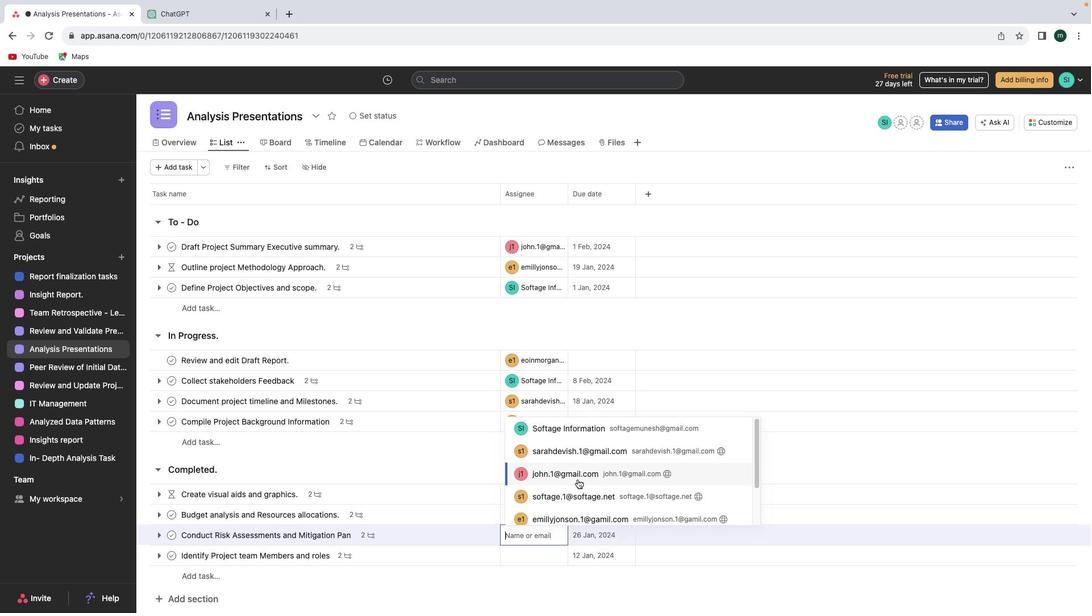 
Action: Mouse moved to (557, 511)
Screenshot: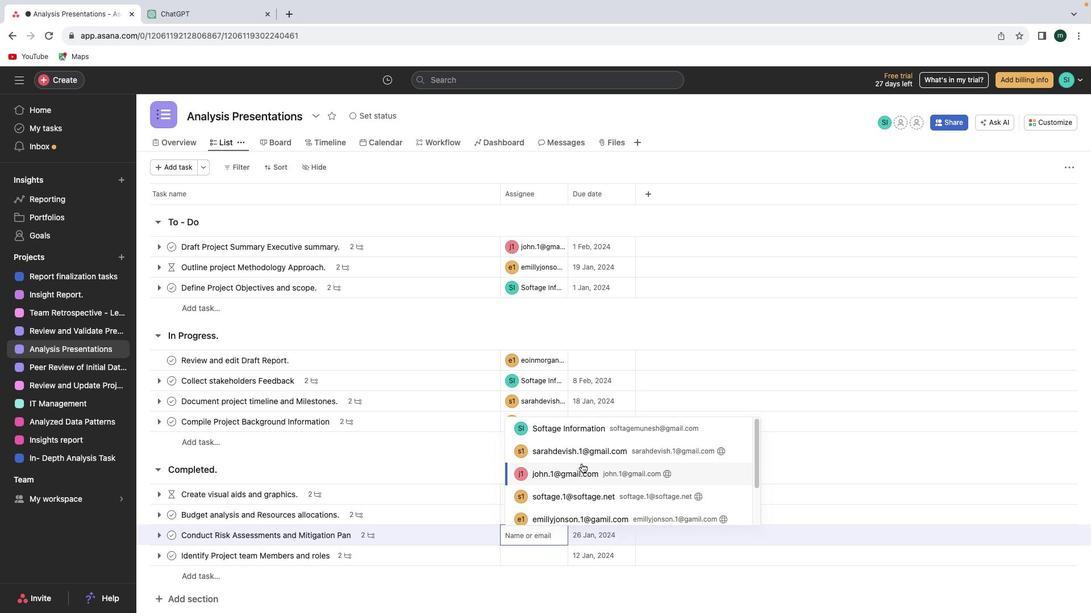 
Action: Mouse pressed left at (557, 511)
Screenshot: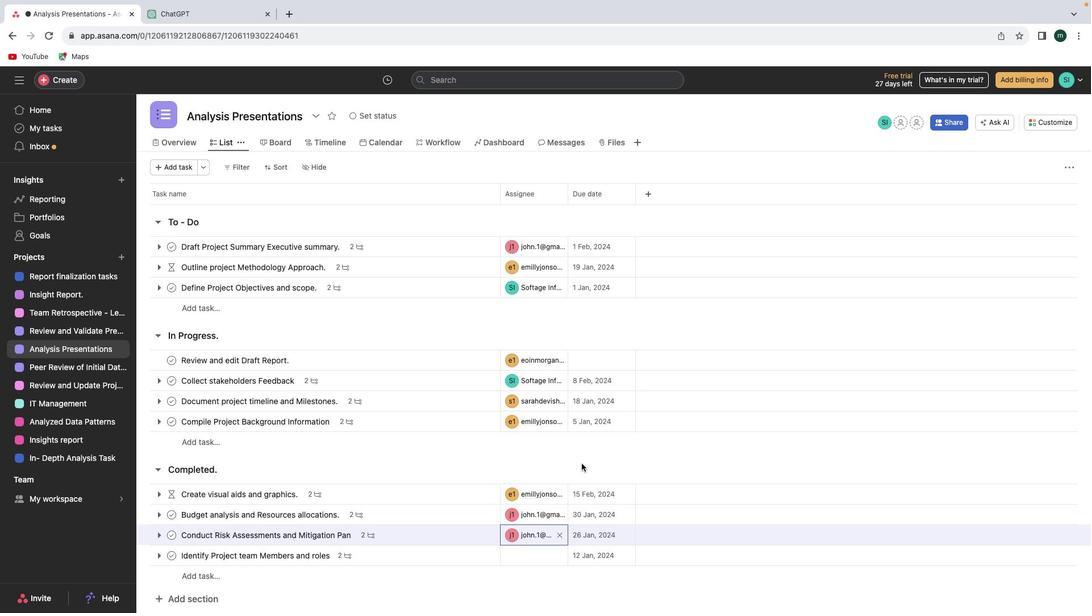 
Action: Mouse moved to (554, 447)
Screenshot: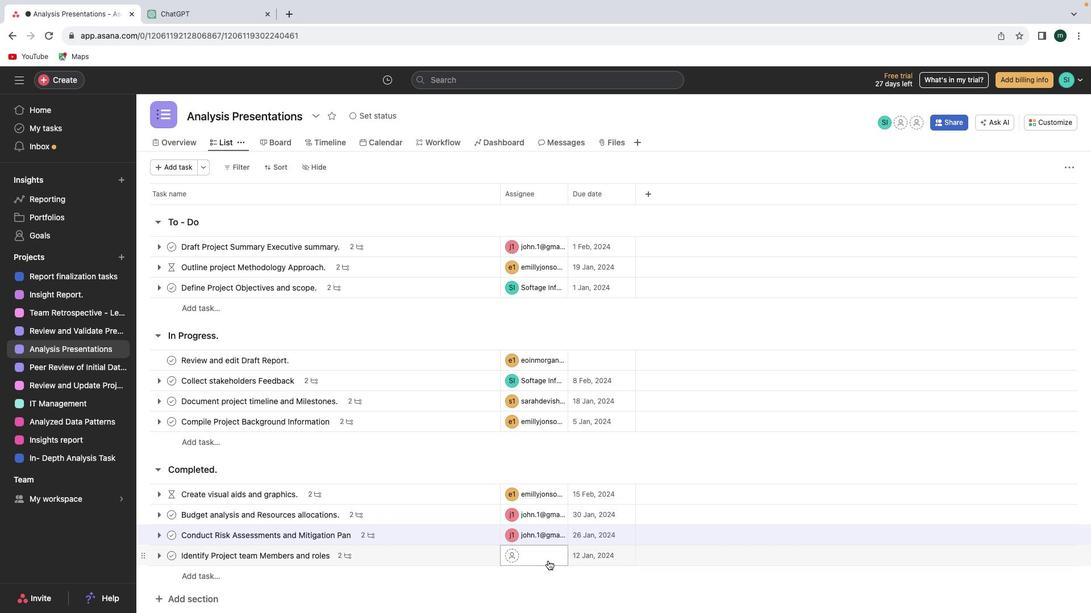 
Action: Mouse pressed left at (554, 447)
Screenshot: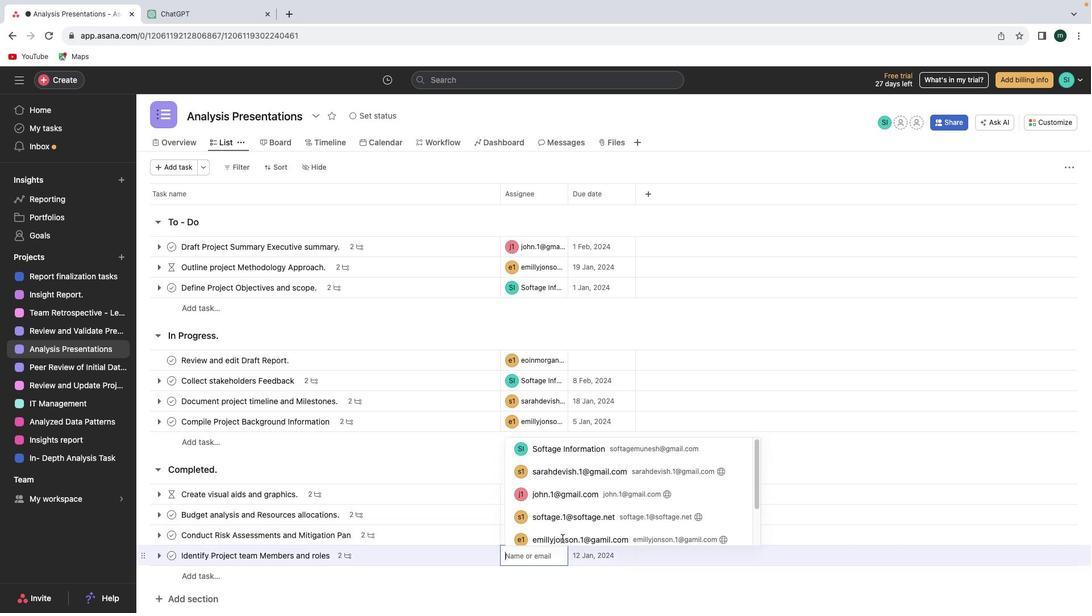 
Action: Mouse moved to (557, 529)
Screenshot: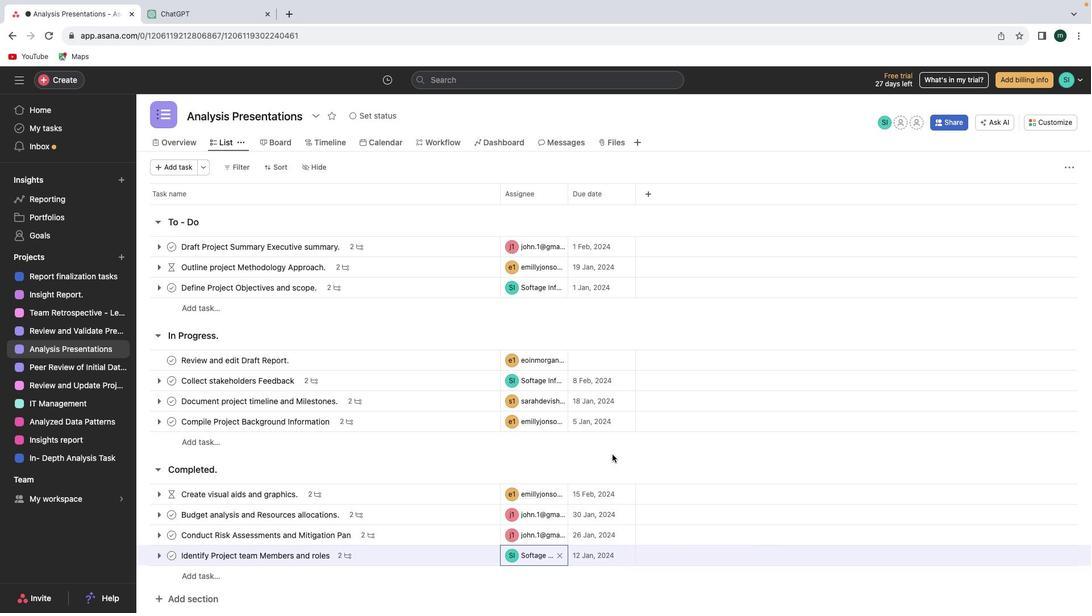 
Action: Mouse pressed left at (557, 529)
Screenshot: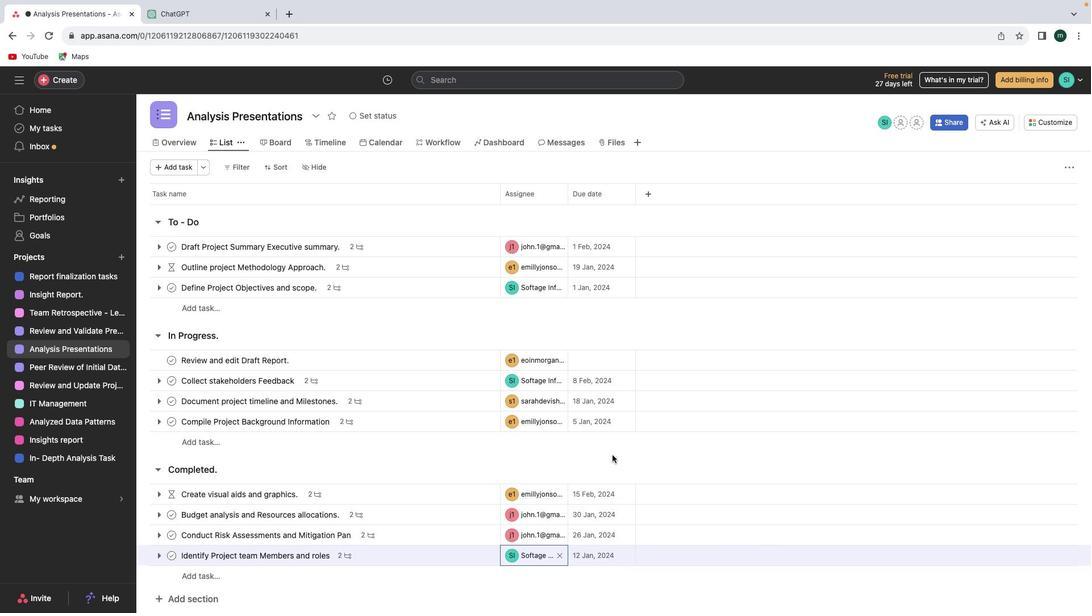 
Action: Mouse moved to (552, 440)
Screenshot: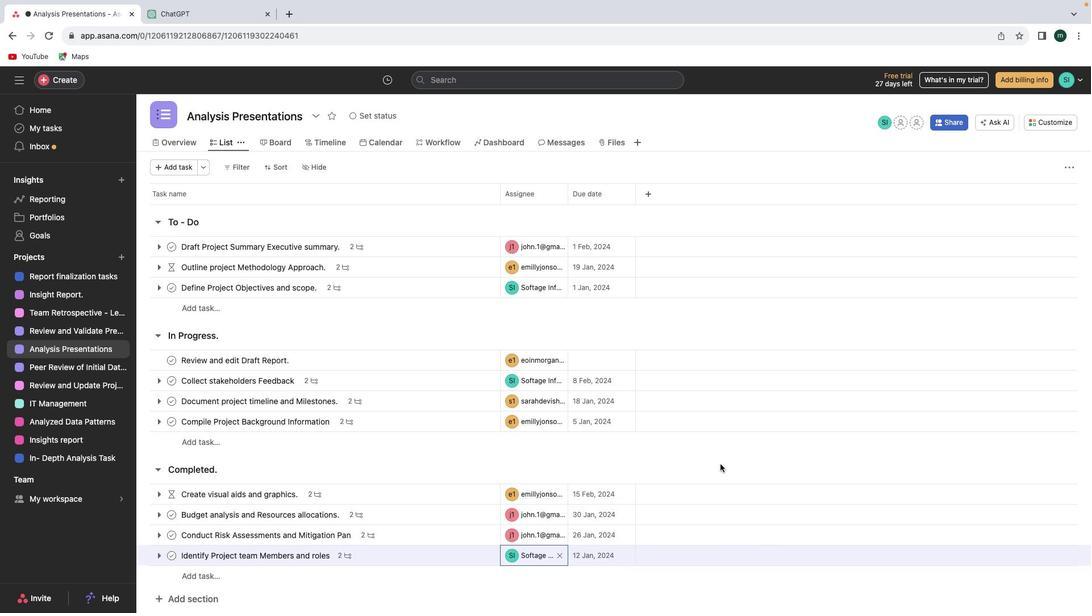 
Action: Mouse pressed left at (552, 440)
Screenshot: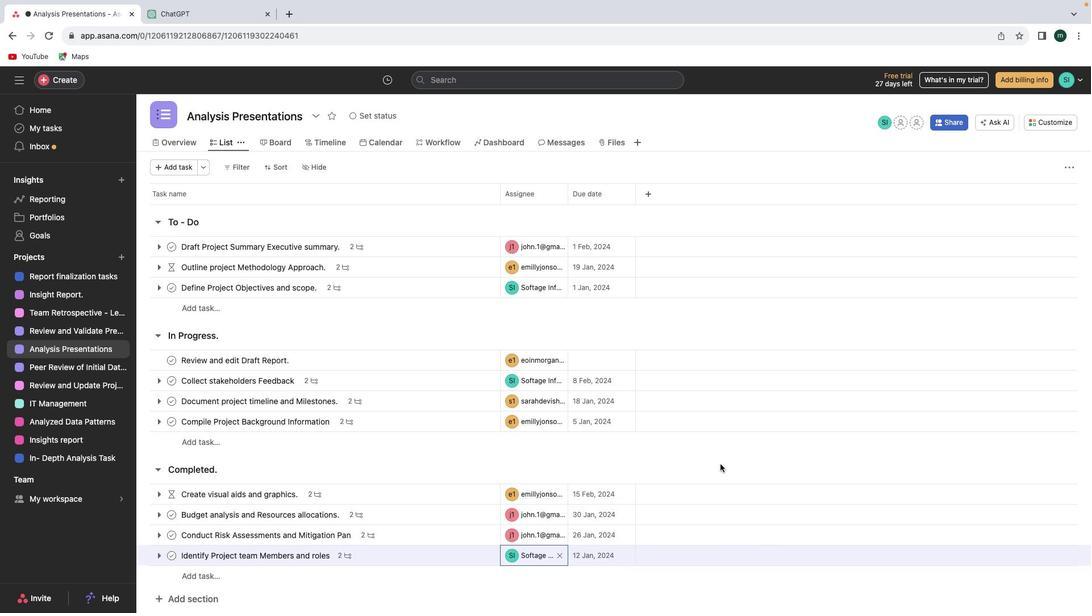 
Action: Mouse moved to (545, 448)
Screenshot: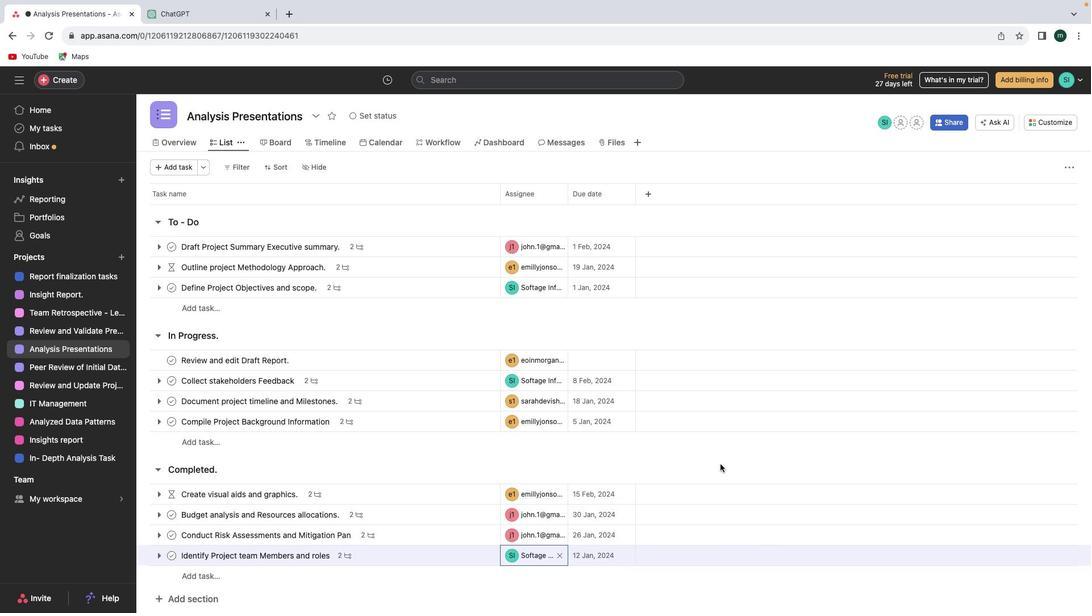 
